 Task: Font style For heading Use Bodoni MT condensed with underline. font size for heading '18 Pt. 'Change the font style of data to Bodoni MT condensedand font size to  14 Pt. Change the alignment of both headline & data to  Align left. In the sheet  Alpha Sales review book
Action: Mouse moved to (13, 22)
Screenshot: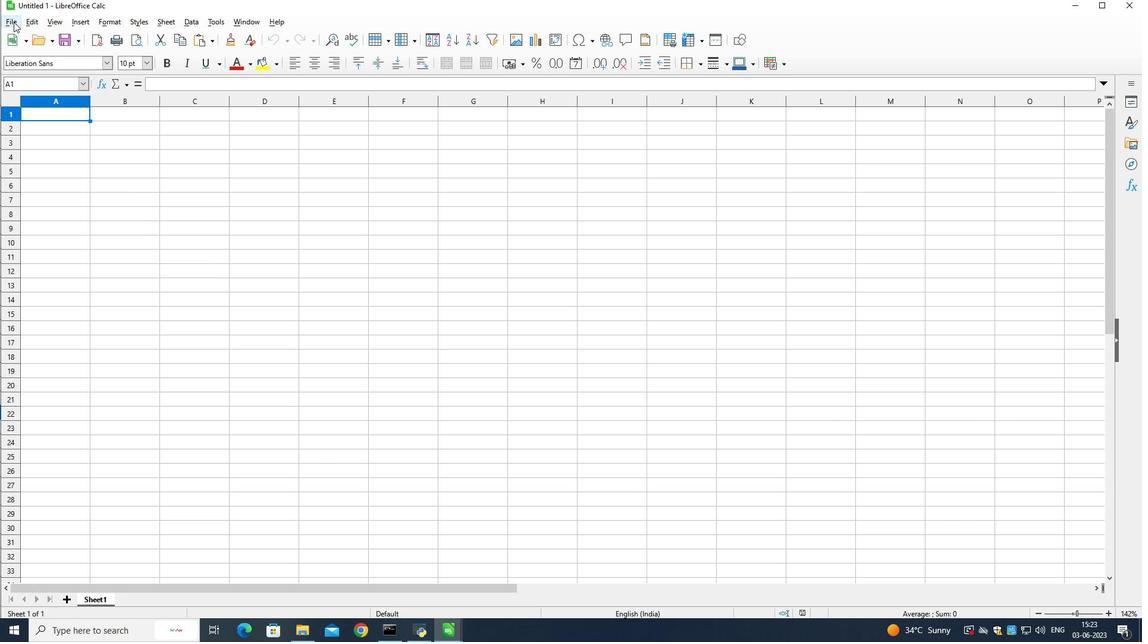 
Action: Mouse pressed left at (13, 22)
Screenshot: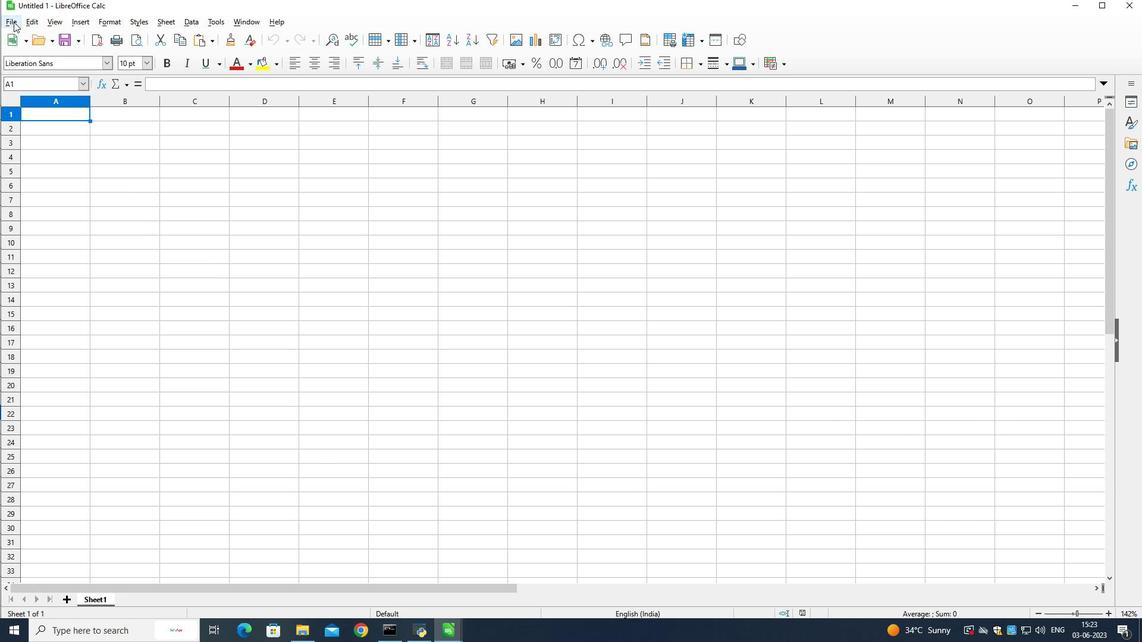 
Action: Mouse moved to (42, 51)
Screenshot: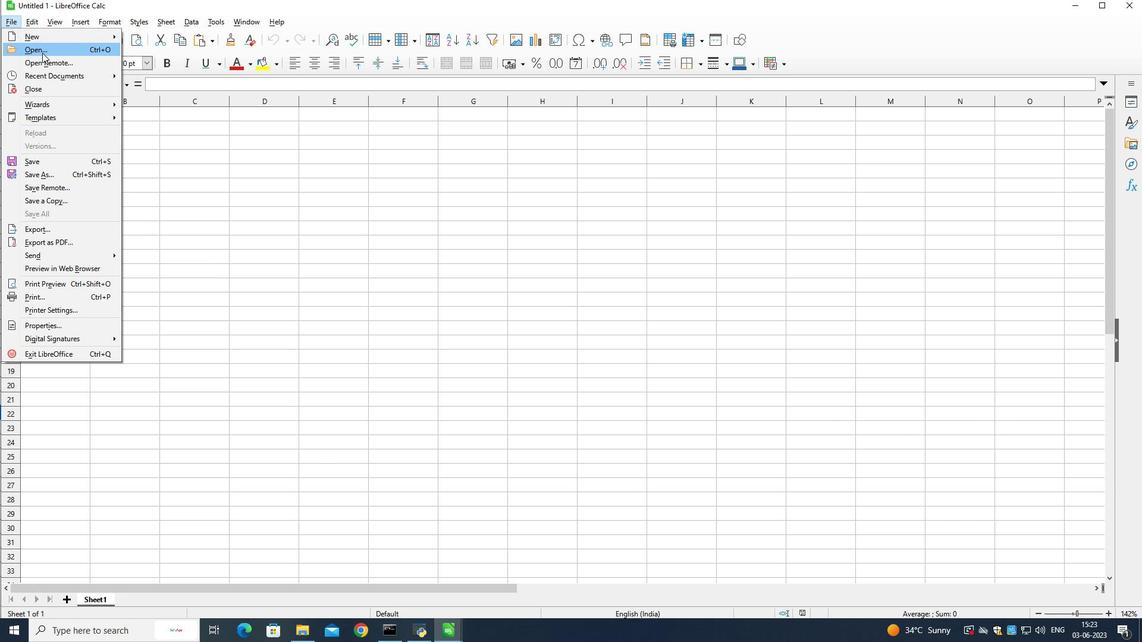 
Action: Mouse pressed left at (42, 51)
Screenshot: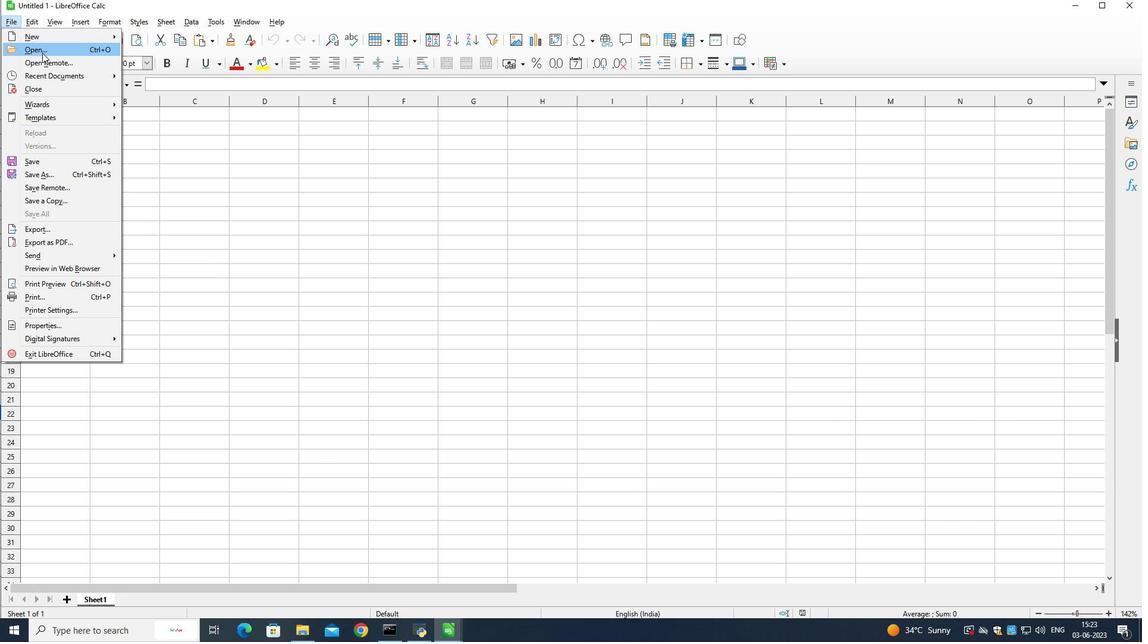 
Action: Mouse moved to (136, 210)
Screenshot: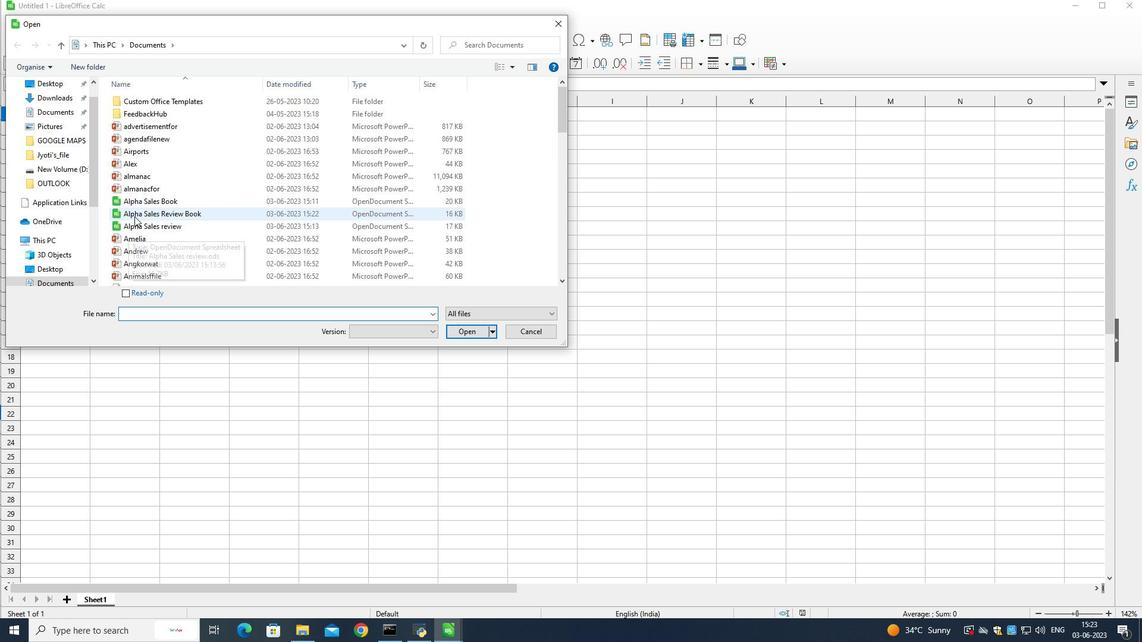 
Action: Mouse pressed left at (136, 210)
Screenshot: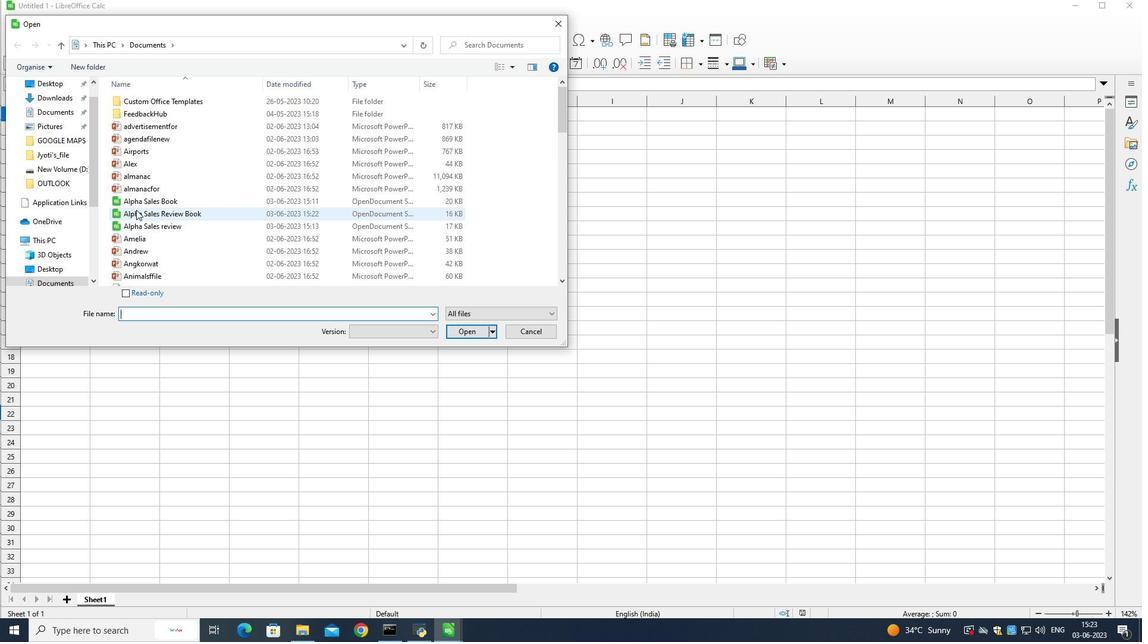 
Action: Mouse moved to (472, 330)
Screenshot: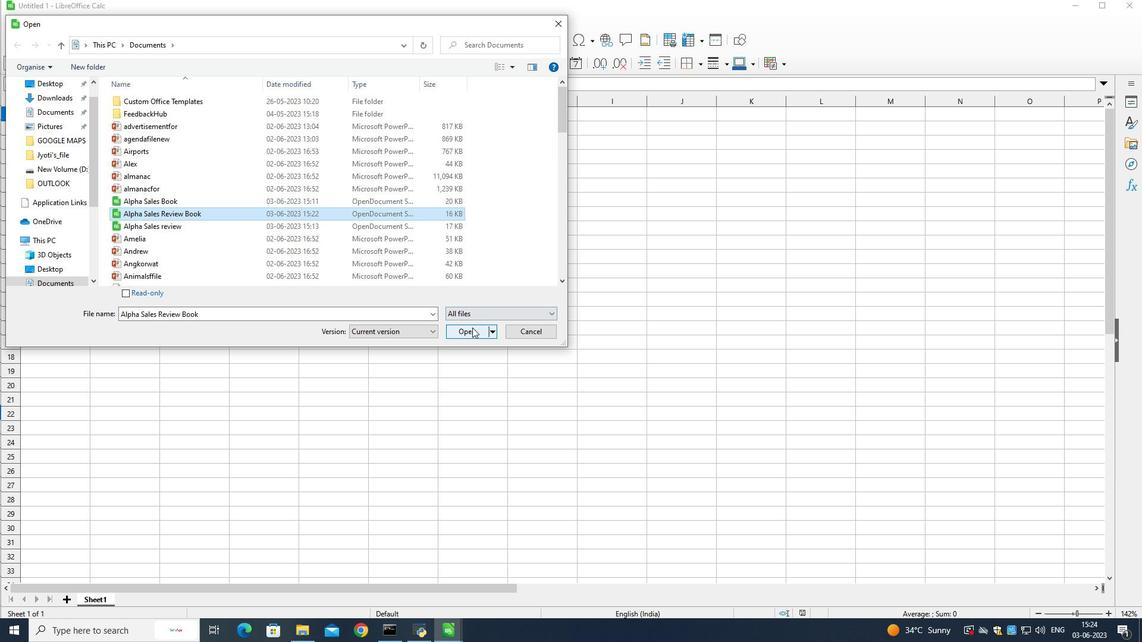 
Action: Mouse pressed left at (472, 330)
Screenshot: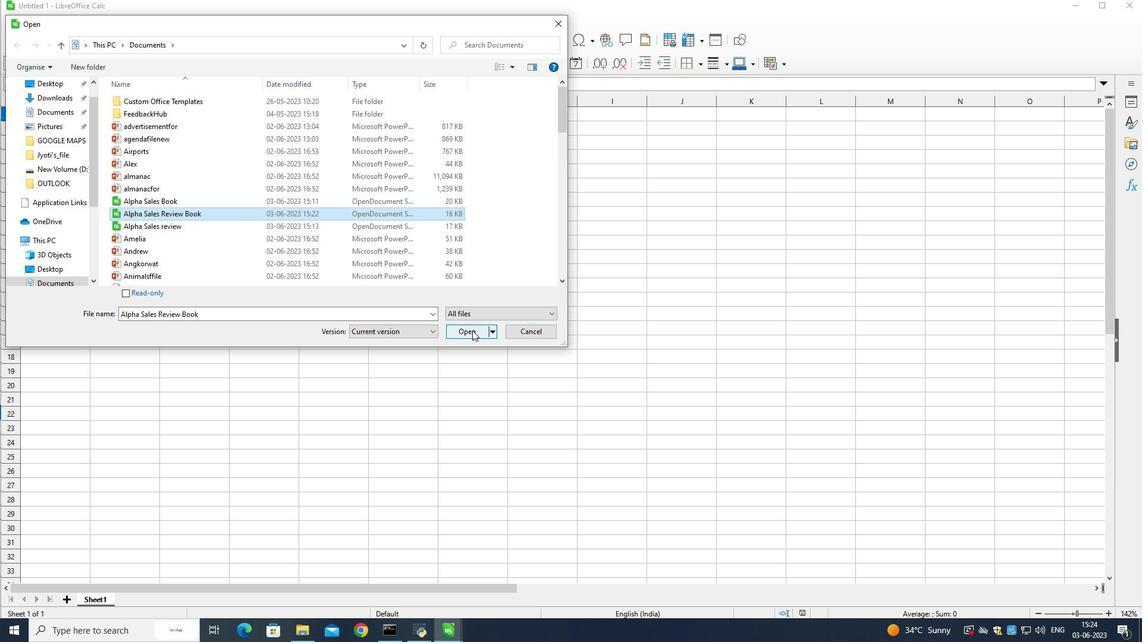 
Action: Mouse moved to (124, 112)
Screenshot: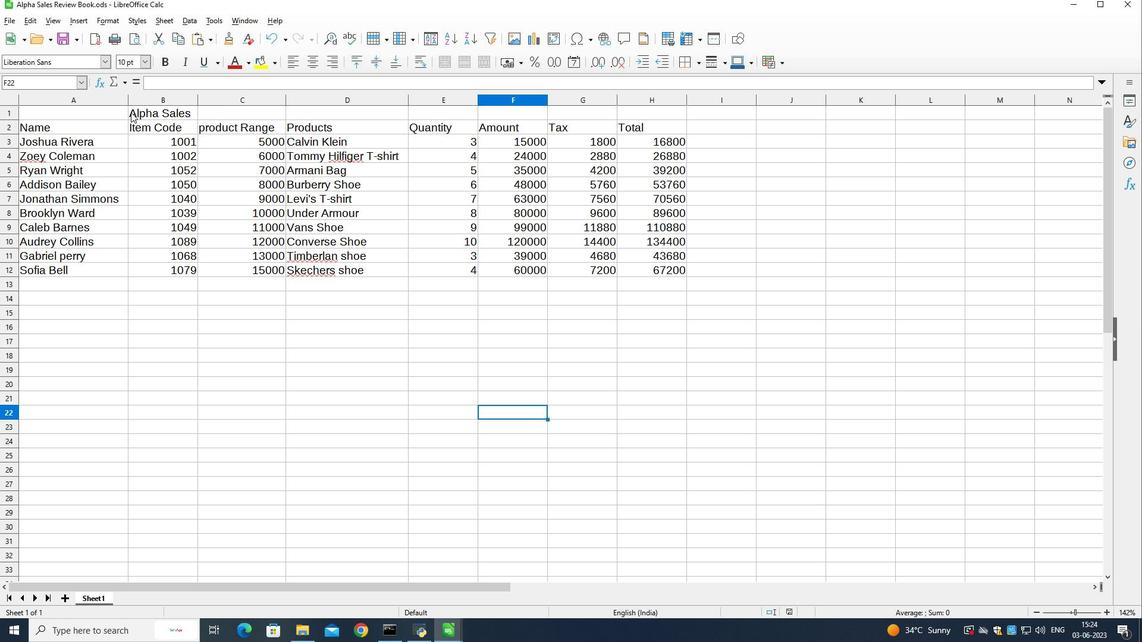 
Action: Mouse pressed left at (124, 112)
Screenshot: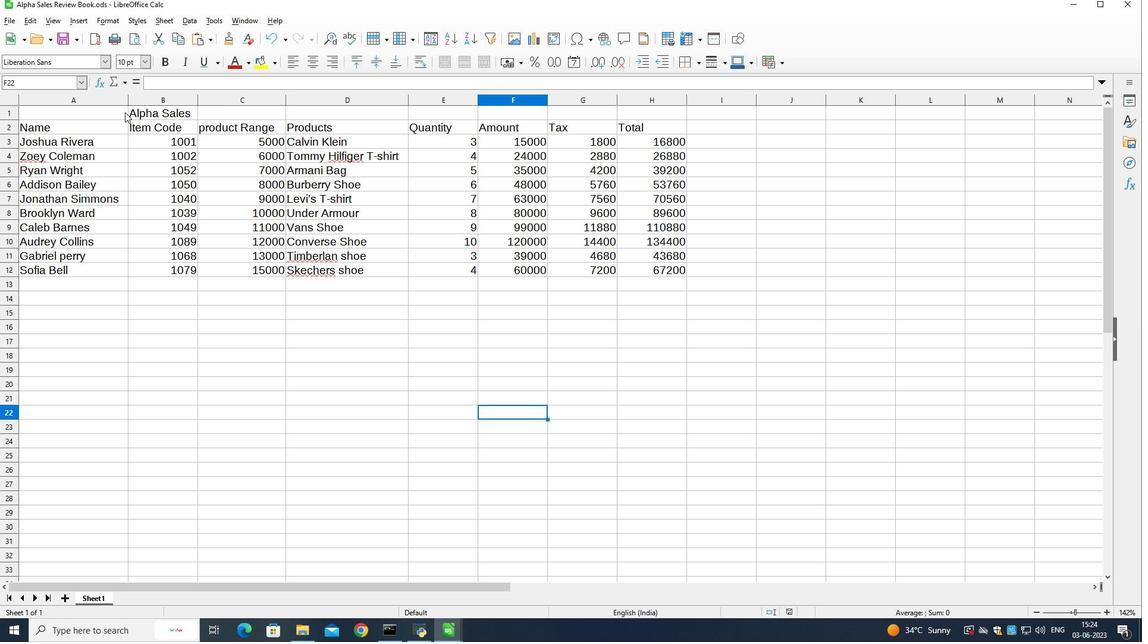 
Action: Mouse pressed left at (124, 112)
Screenshot: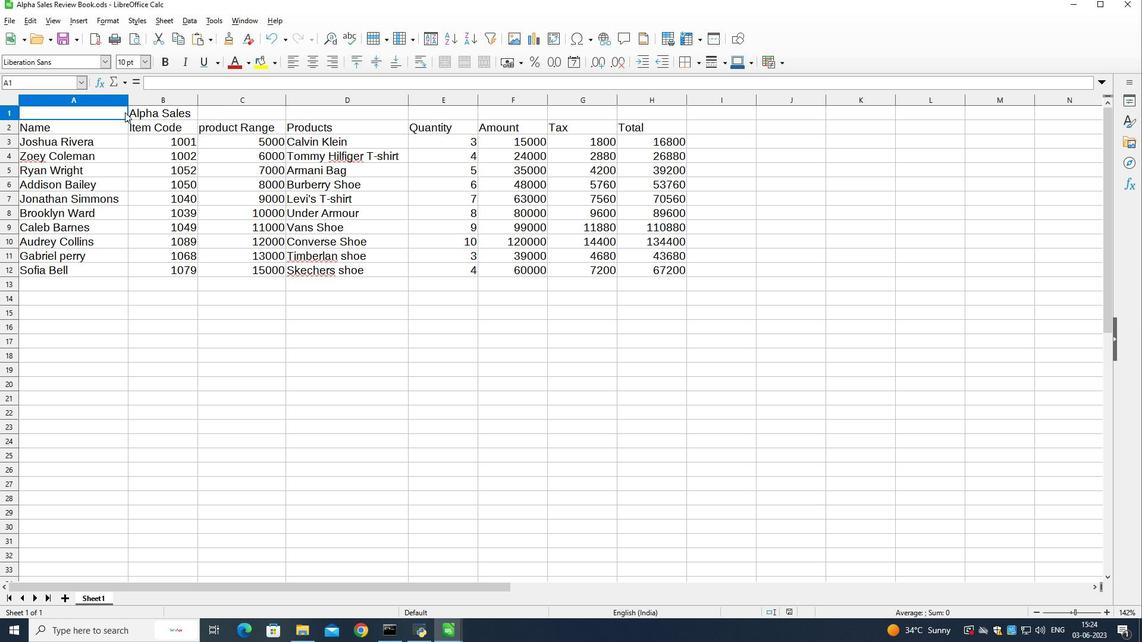 
Action: Mouse moved to (172, 113)
Screenshot: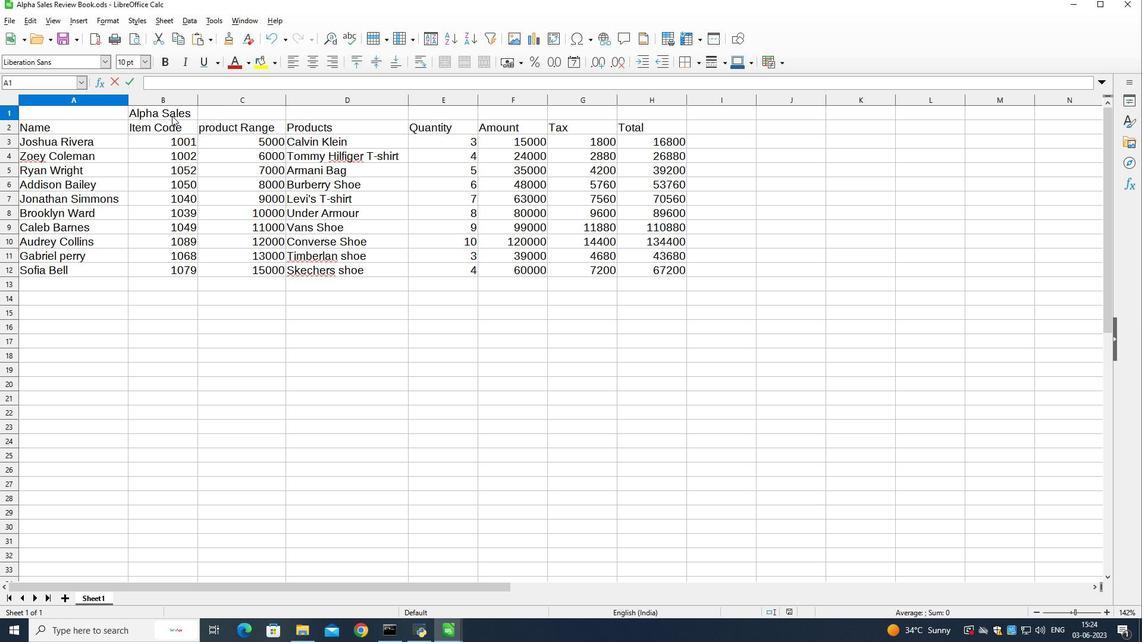 
Action: Mouse pressed left at (172, 113)
Screenshot: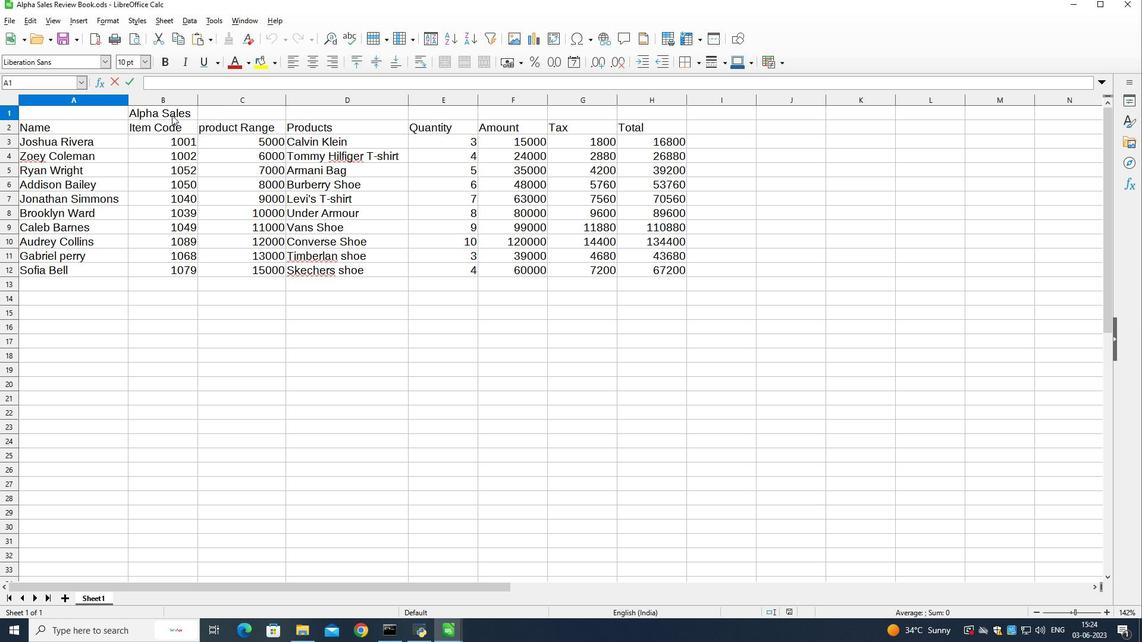 
Action: Mouse moved to (145, 112)
Screenshot: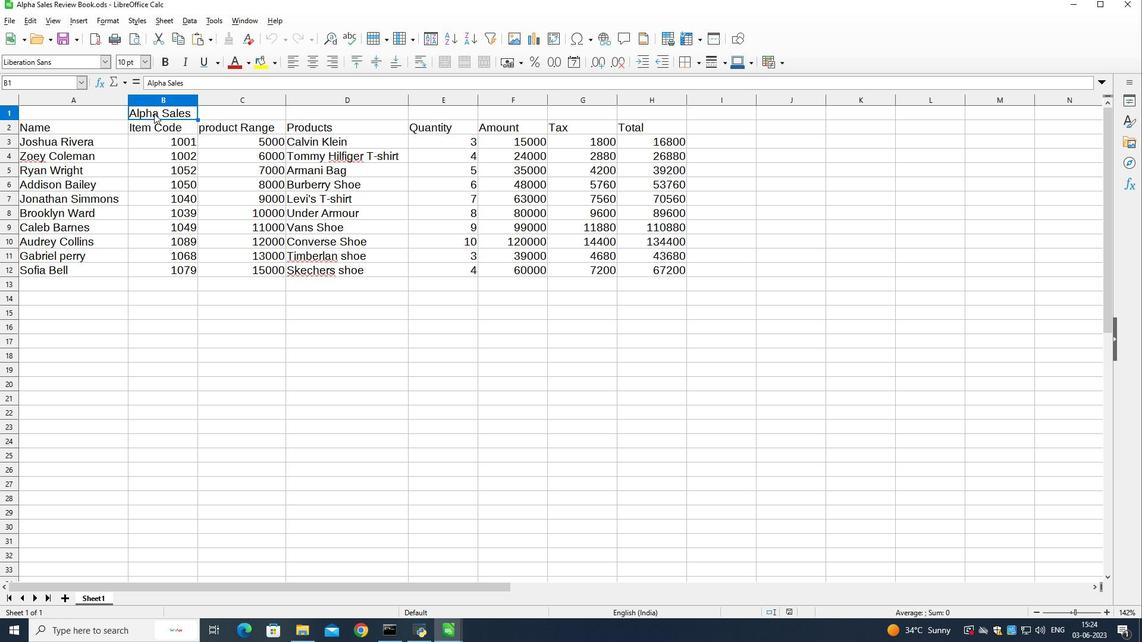
Action: Mouse pressed left at (145, 112)
Screenshot: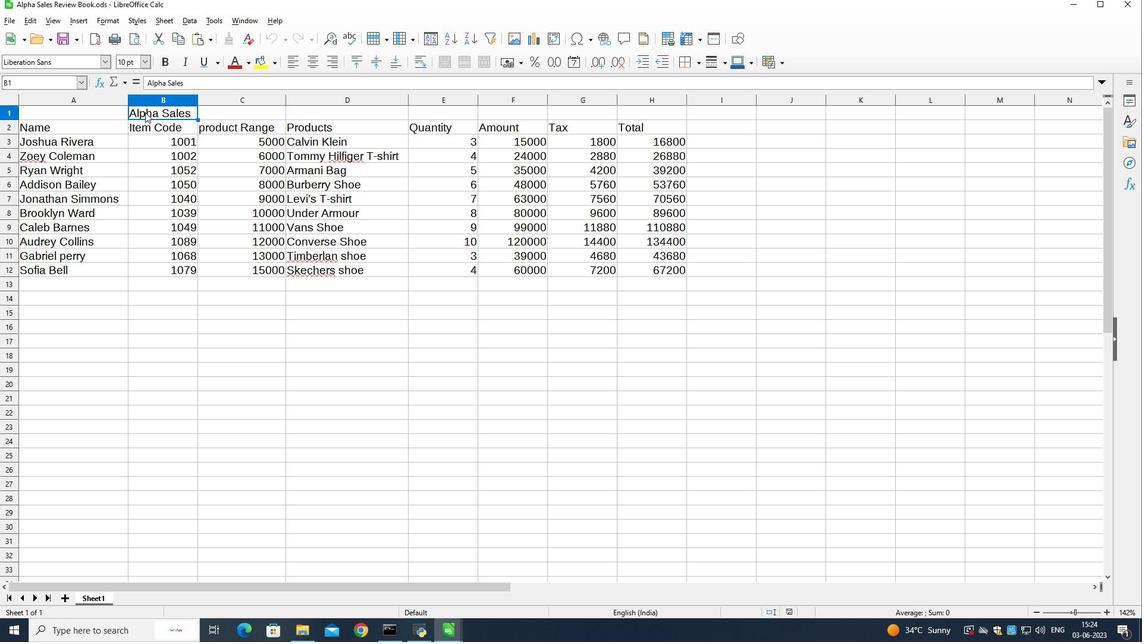 
Action: Mouse pressed left at (145, 112)
Screenshot: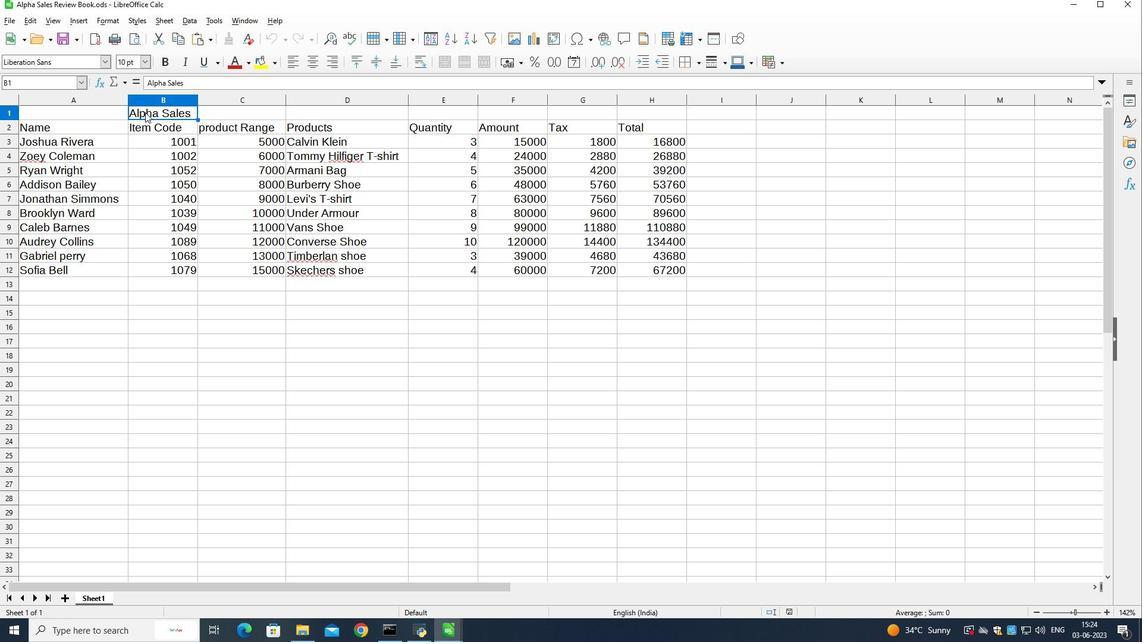 
Action: Mouse pressed left at (145, 112)
Screenshot: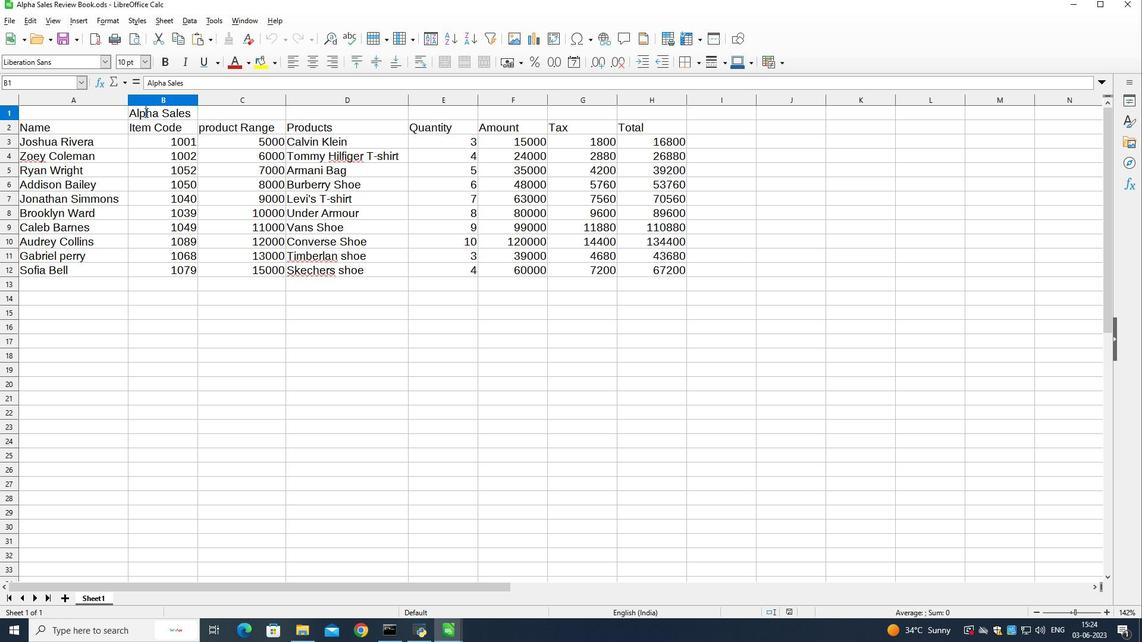 
Action: Mouse moved to (83, 57)
Screenshot: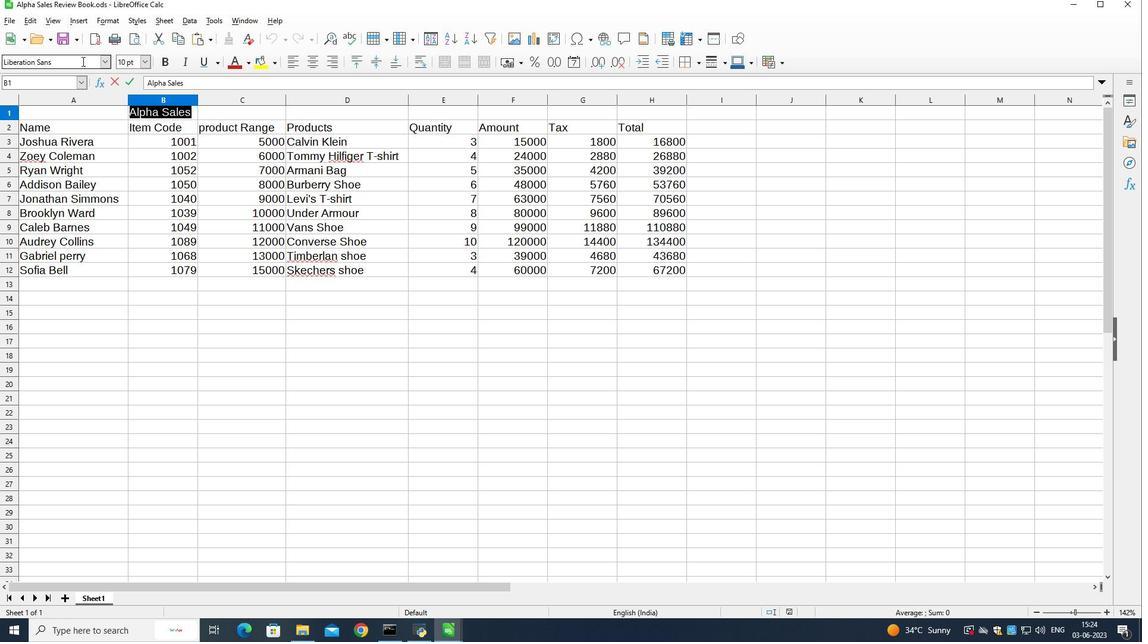 
Action: Mouse pressed left at (83, 57)
Screenshot: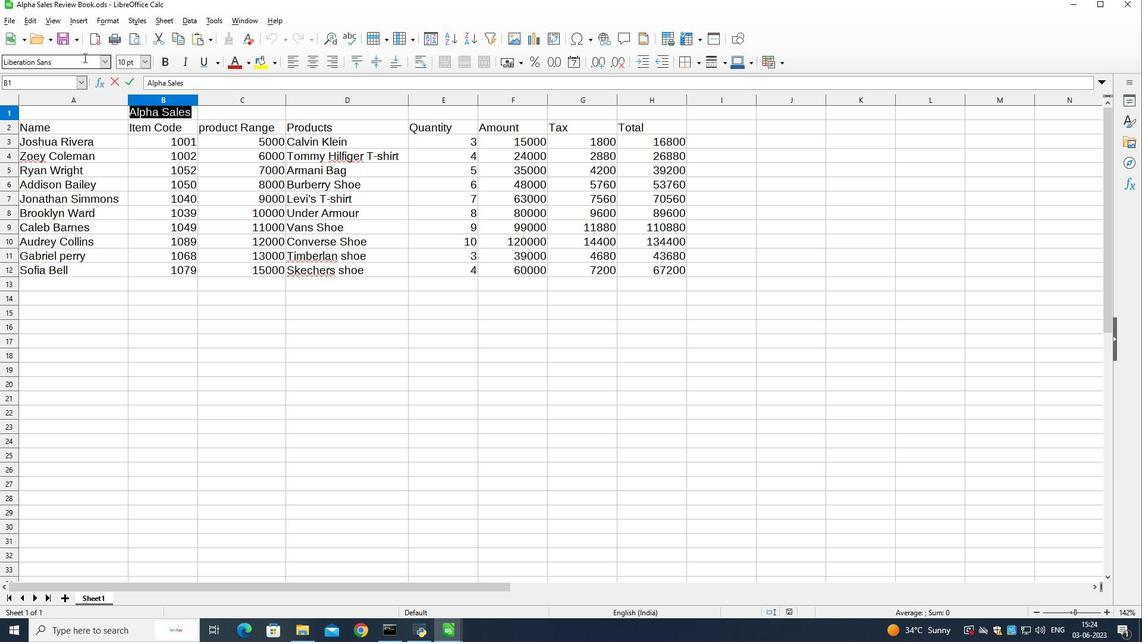 
Action: Mouse moved to (94, 62)
Screenshot: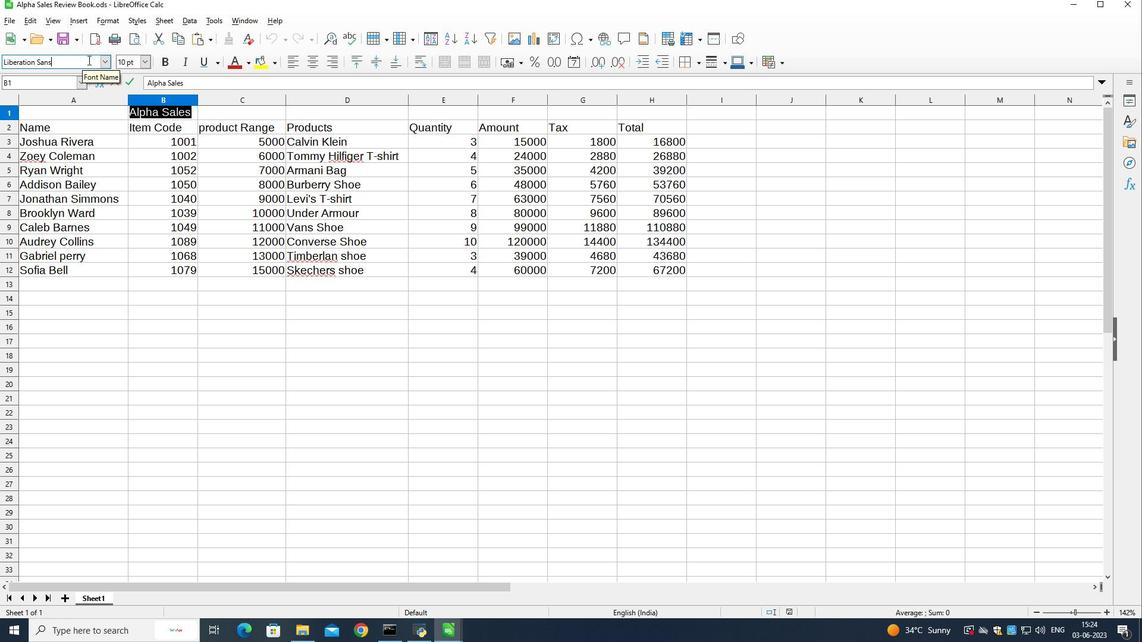 
Action: Mouse pressed left at (94, 62)
Screenshot: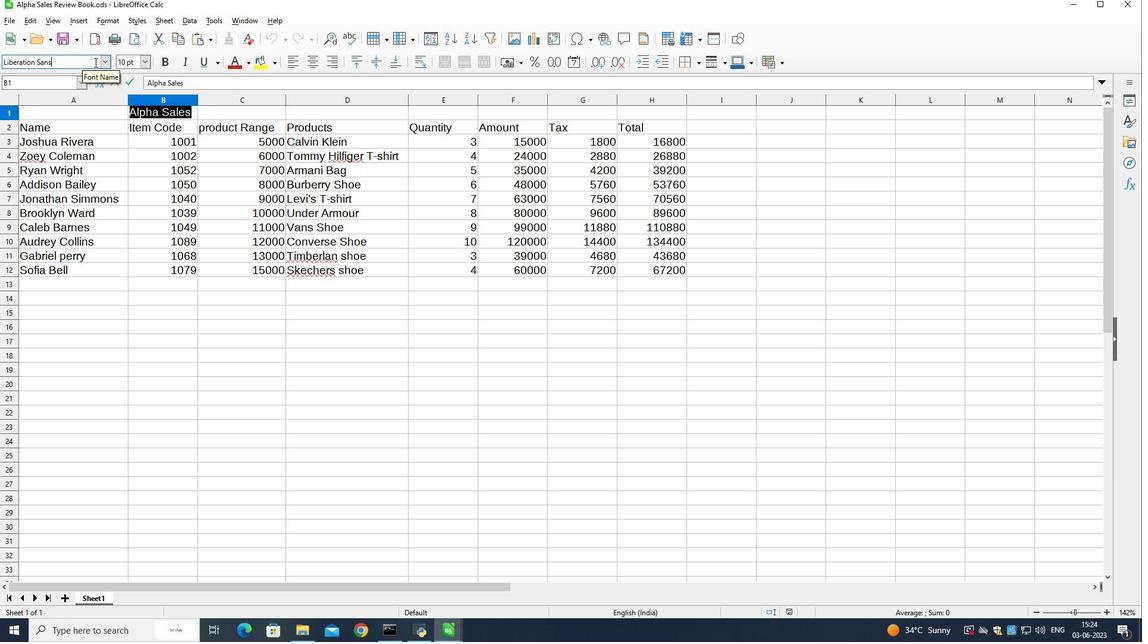 
Action: Mouse pressed left at (94, 62)
Screenshot: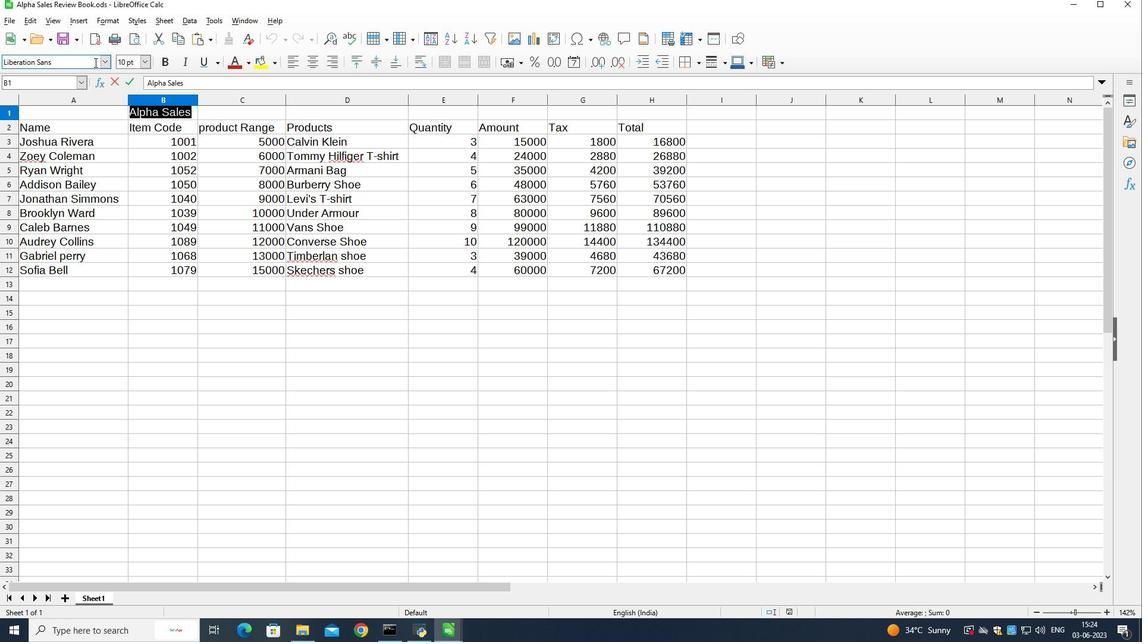 
Action: Mouse pressed left at (94, 62)
Screenshot: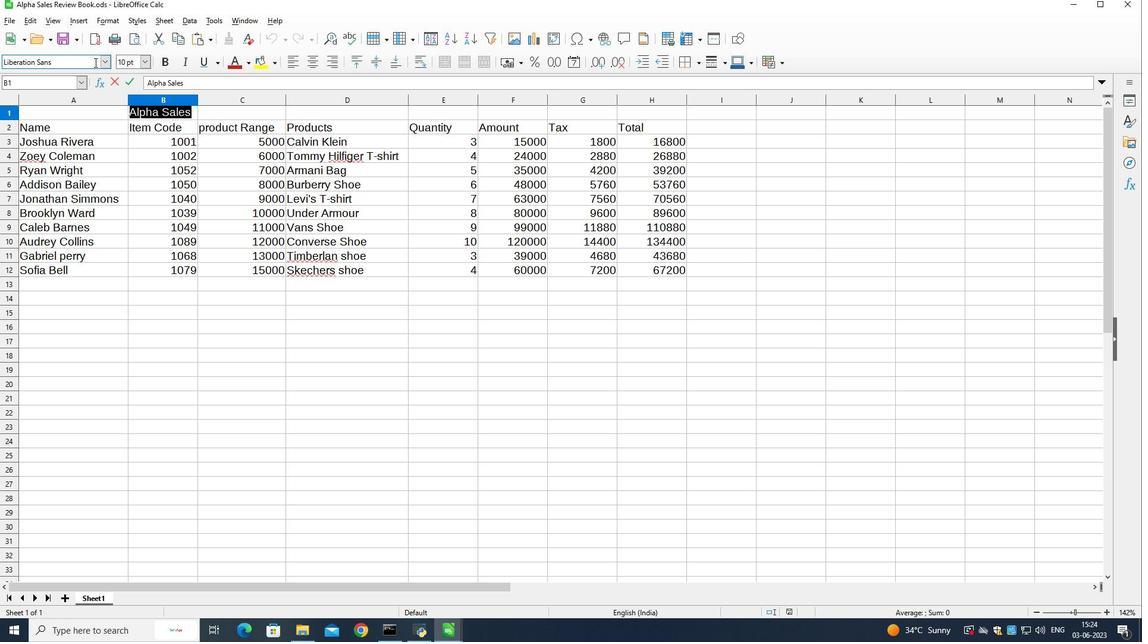 
Action: Key pressed bodoni<Key.enter>
Screenshot: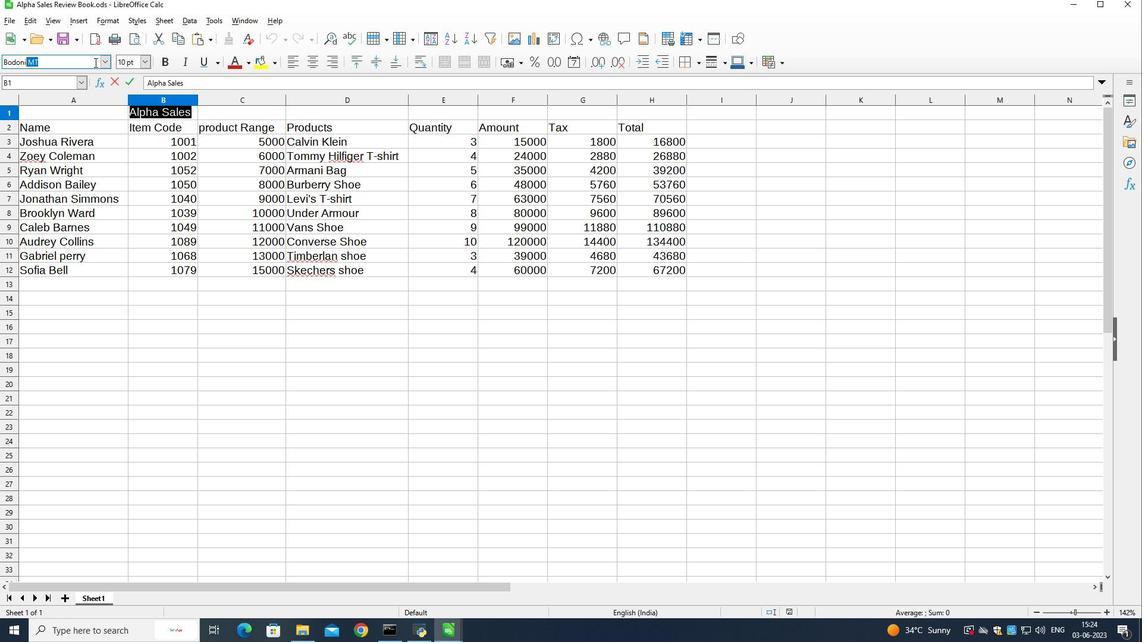 
Action: Mouse moved to (202, 64)
Screenshot: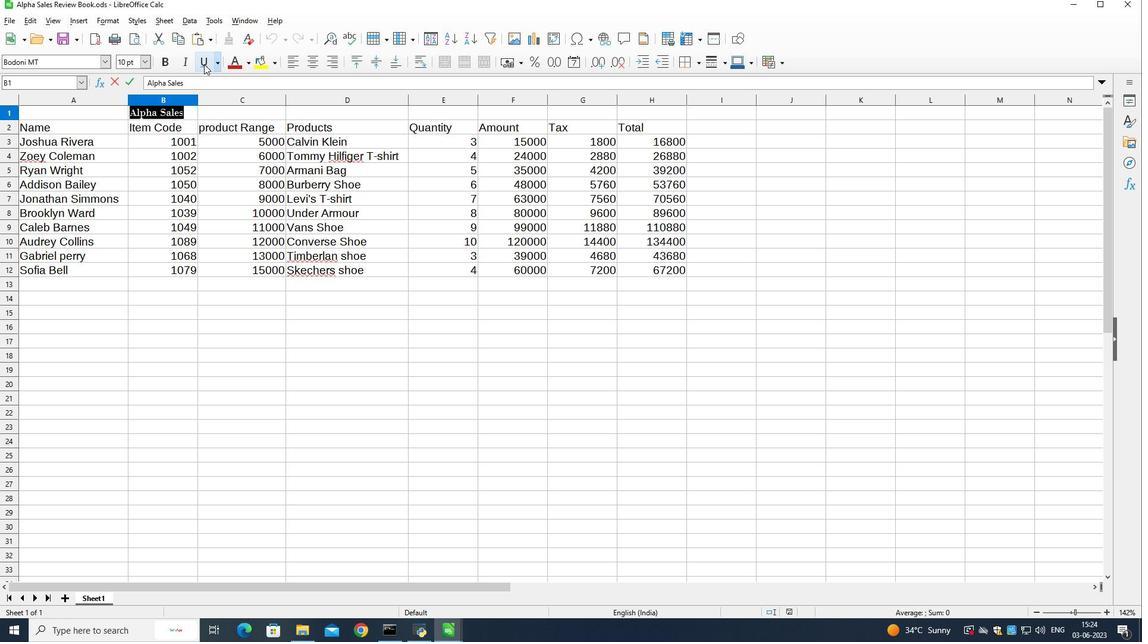 
Action: Mouse pressed left at (202, 64)
Screenshot: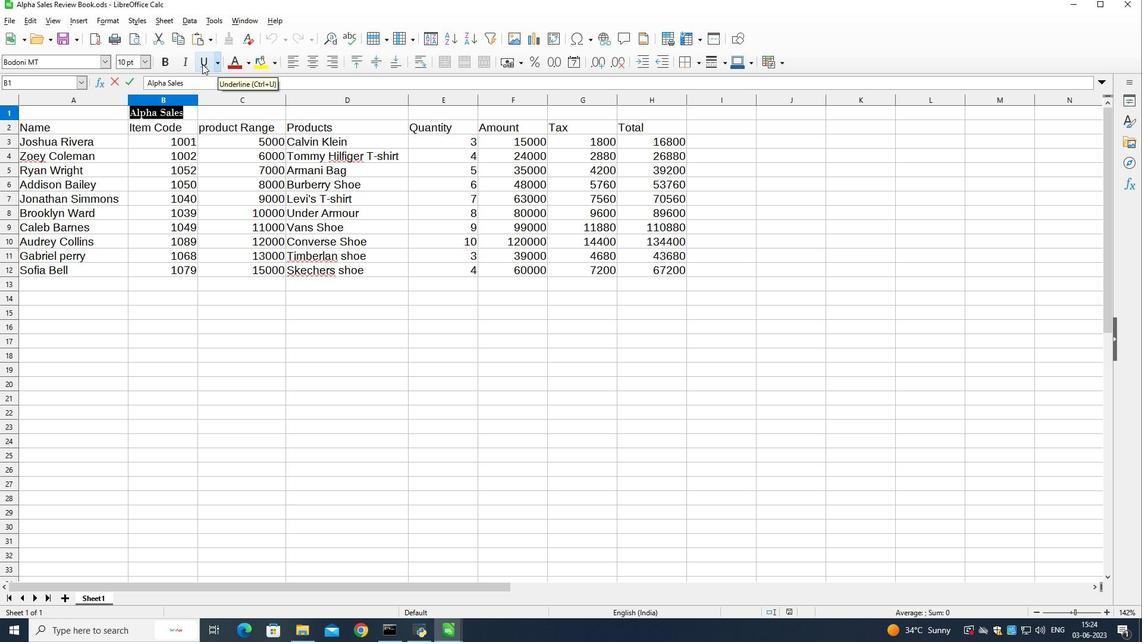 
Action: Mouse moved to (199, 255)
Screenshot: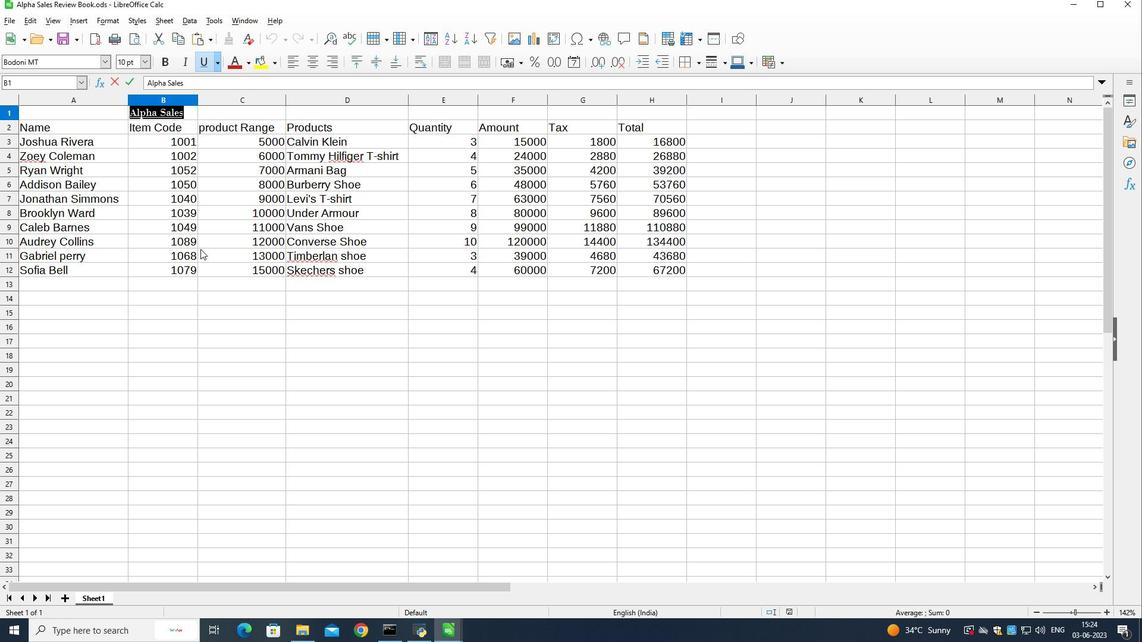 
Action: Mouse pressed left at (199, 255)
Screenshot: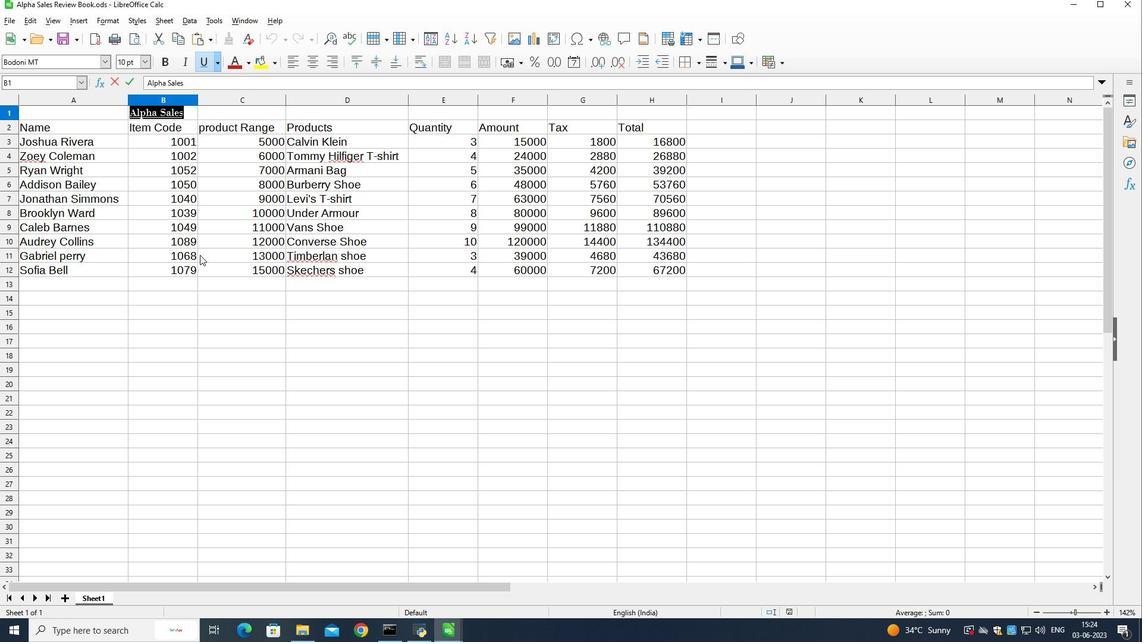 
Action: Mouse moved to (178, 113)
Screenshot: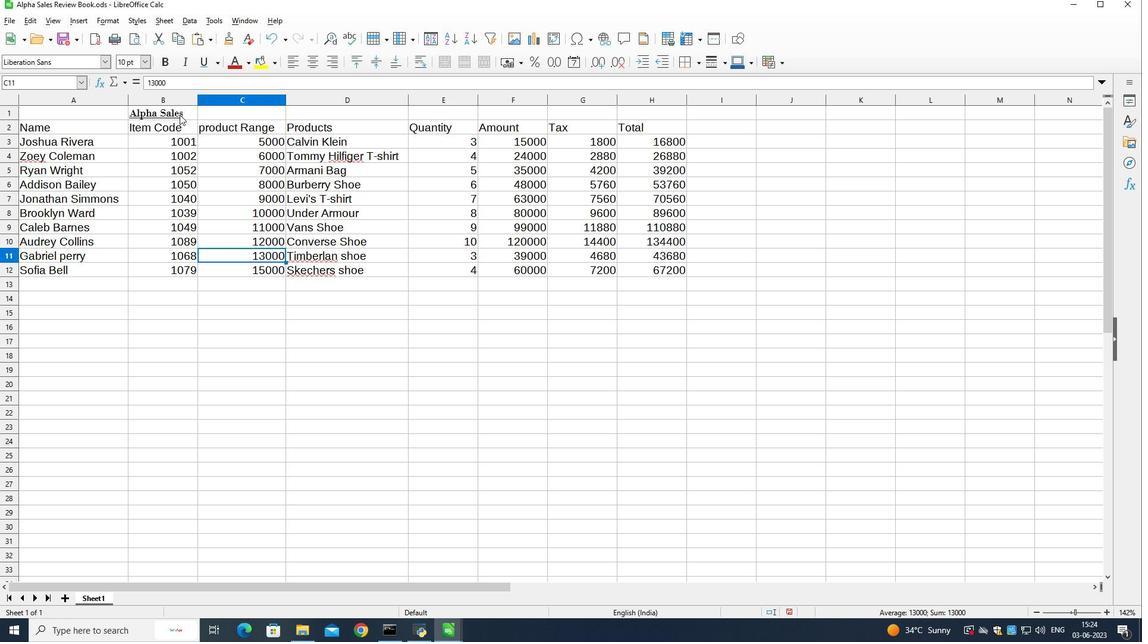 
Action: Mouse pressed left at (178, 113)
Screenshot: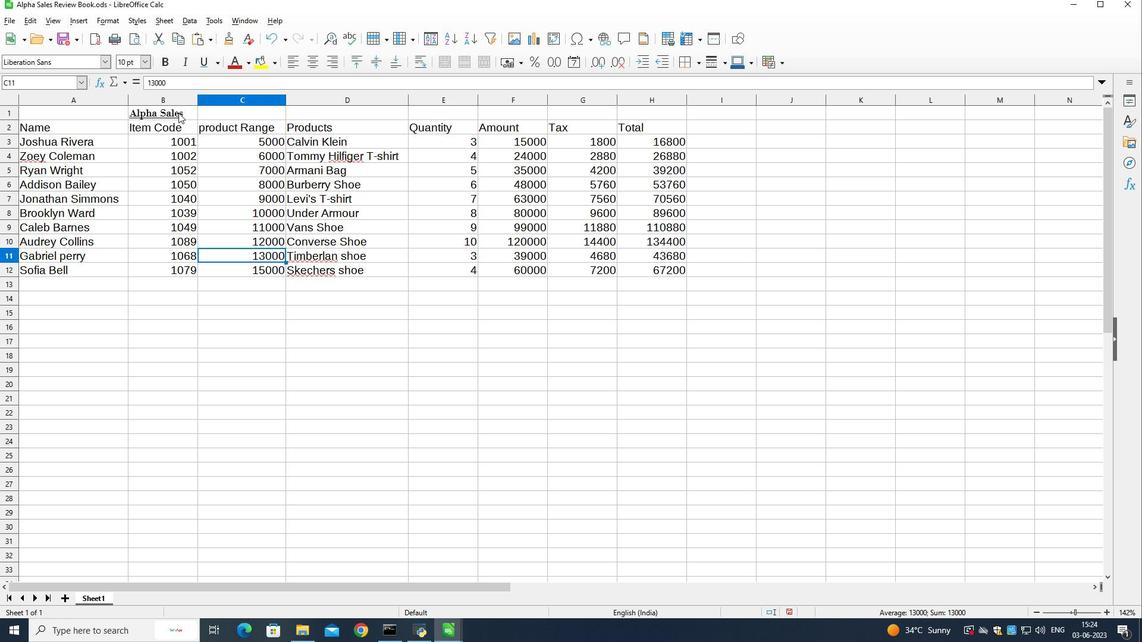 
Action: Mouse moved to (177, 113)
Screenshot: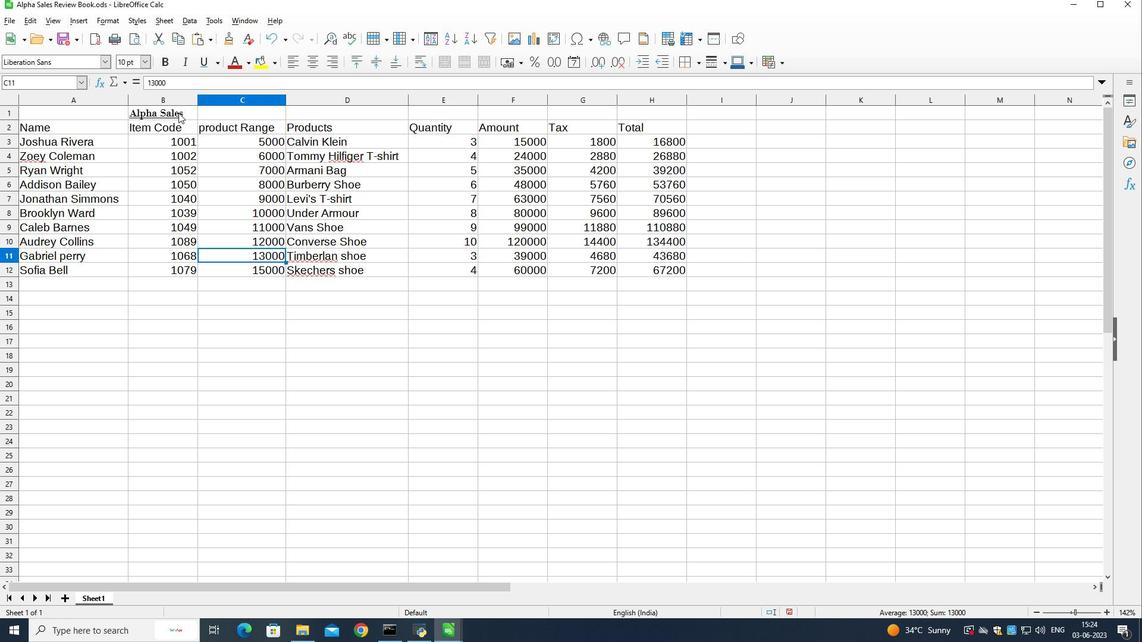 
Action: Mouse pressed left at (177, 113)
Screenshot: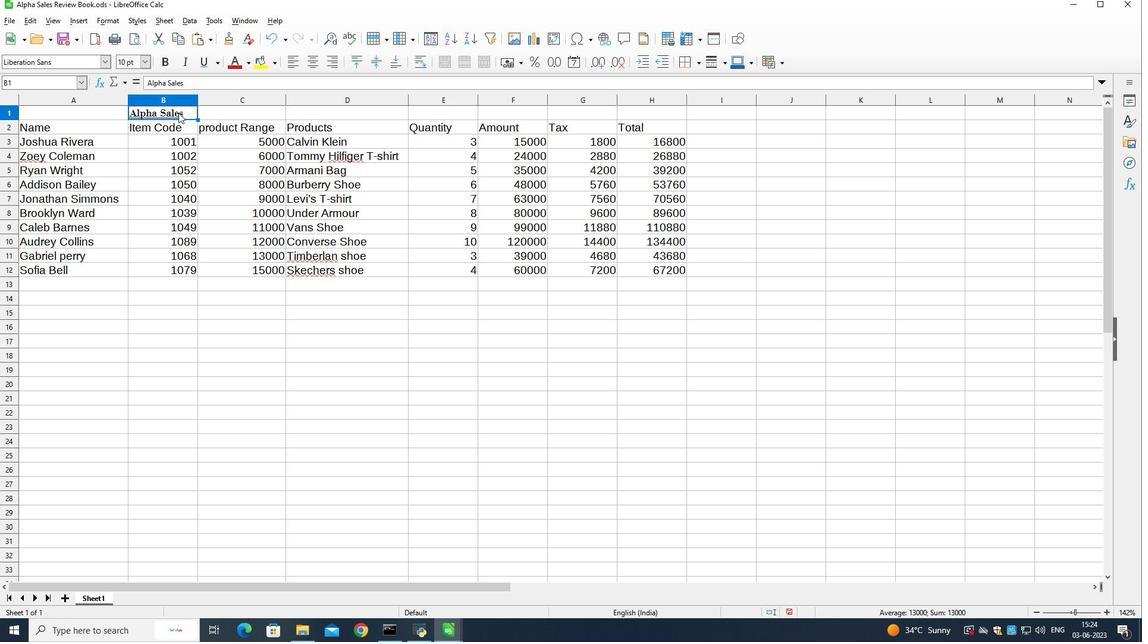 
Action: Mouse pressed left at (177, 113)
Screenshot: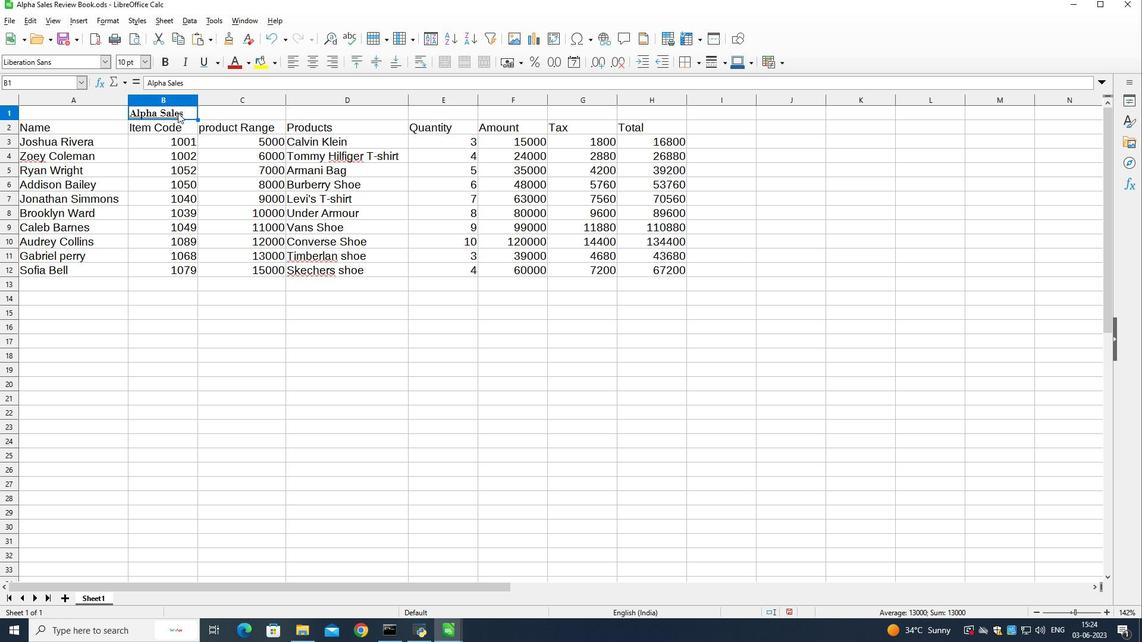 
Action: Mouse moved to (146, 66)
Screenshot: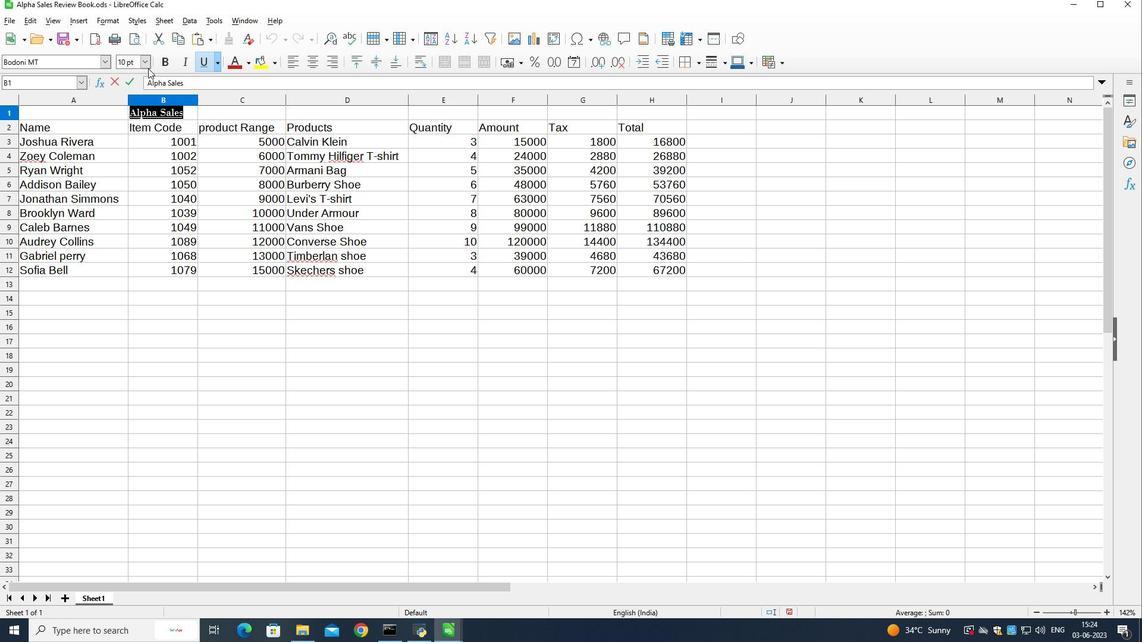
Action: Mouse pressed left at (146, 66)
Screenshot: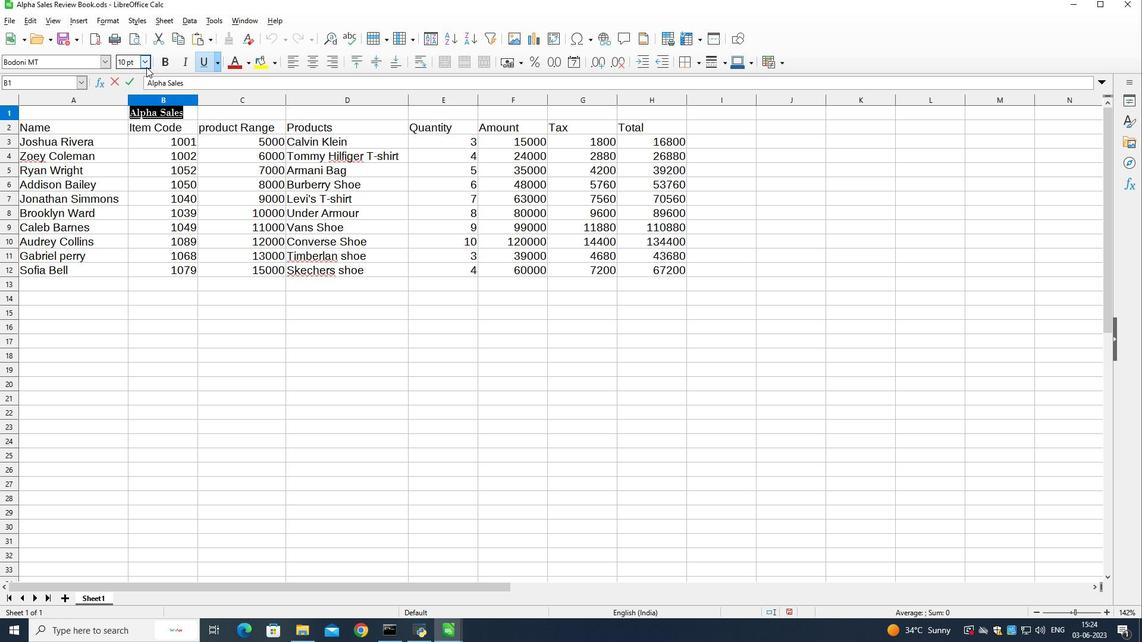 
Action: Mouse moved to (124, 192)
Screenshot: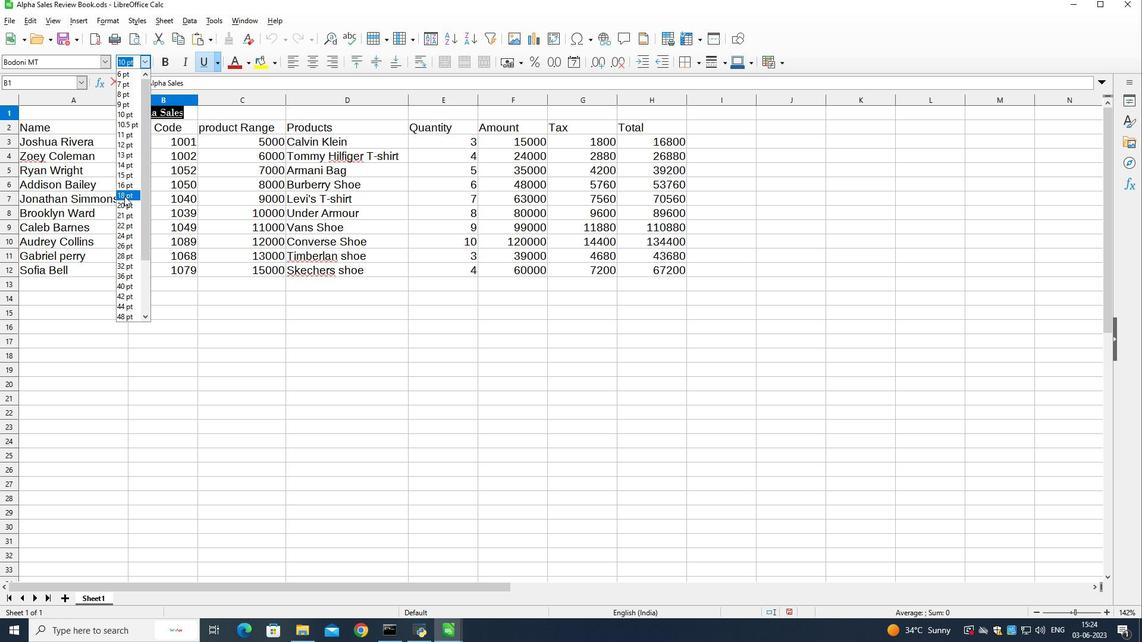 
Action: Mouse pressed left at (124, 192)
Screenshot: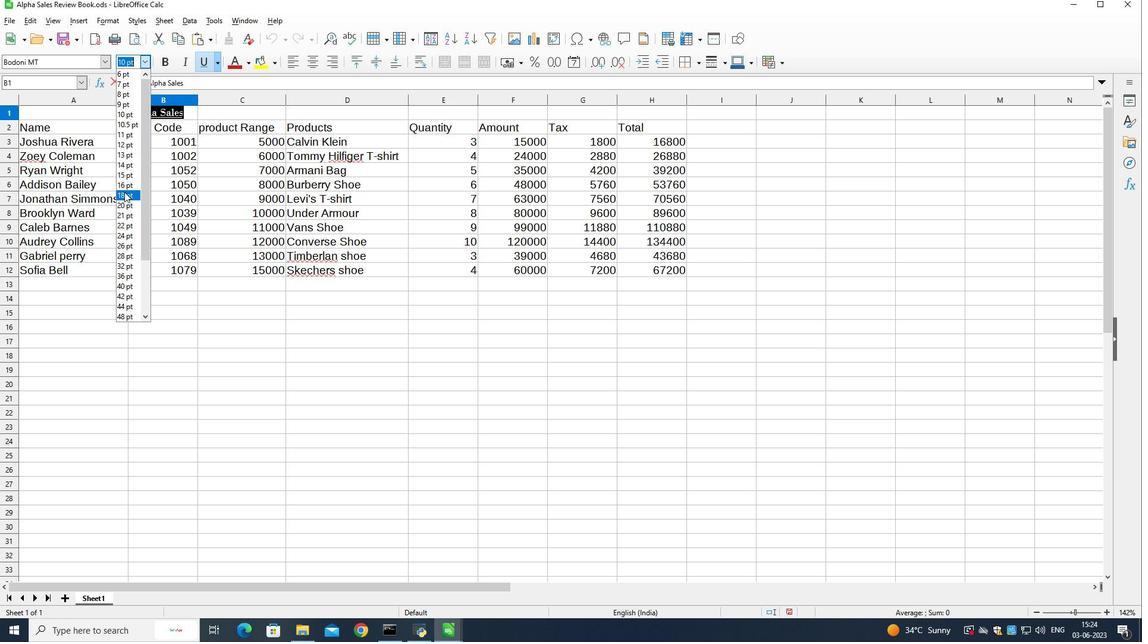 
Action: Mouse moved to (228, 324)
Screenshot: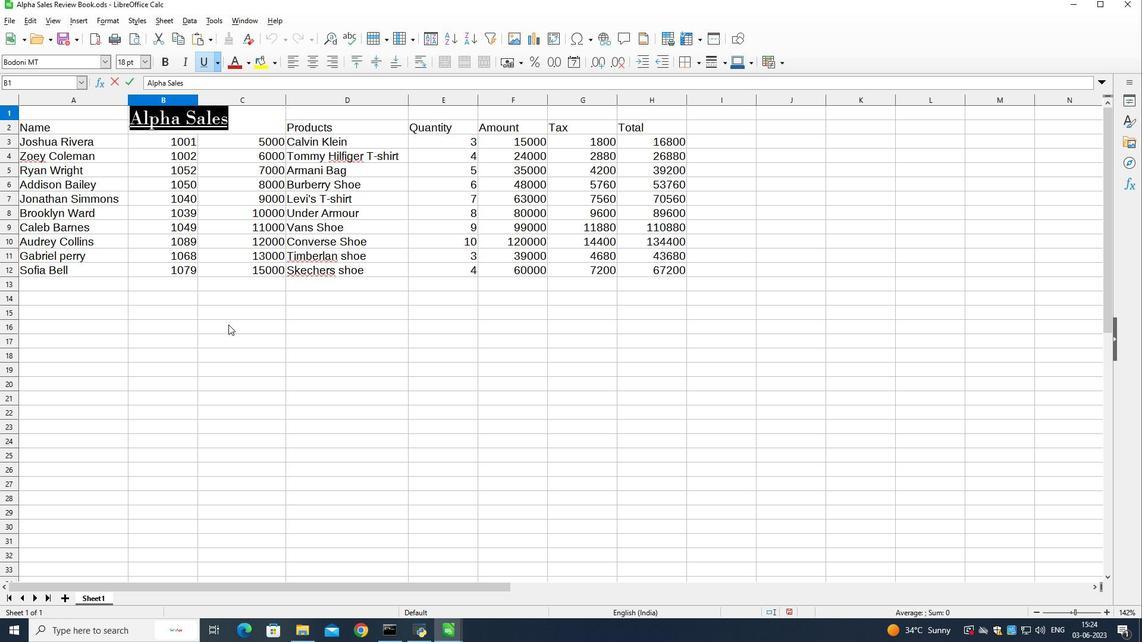 
Action: Mouse pressed left at (228, 324)
Screenshot: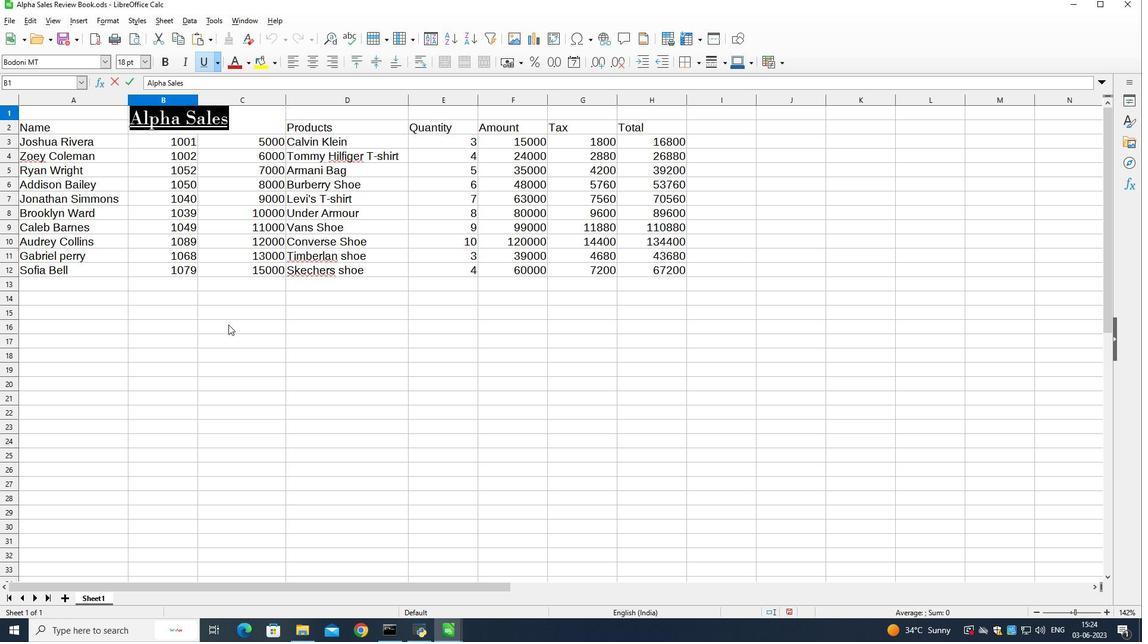 
Action: Mouse moved to (41, 136)
Screenshot: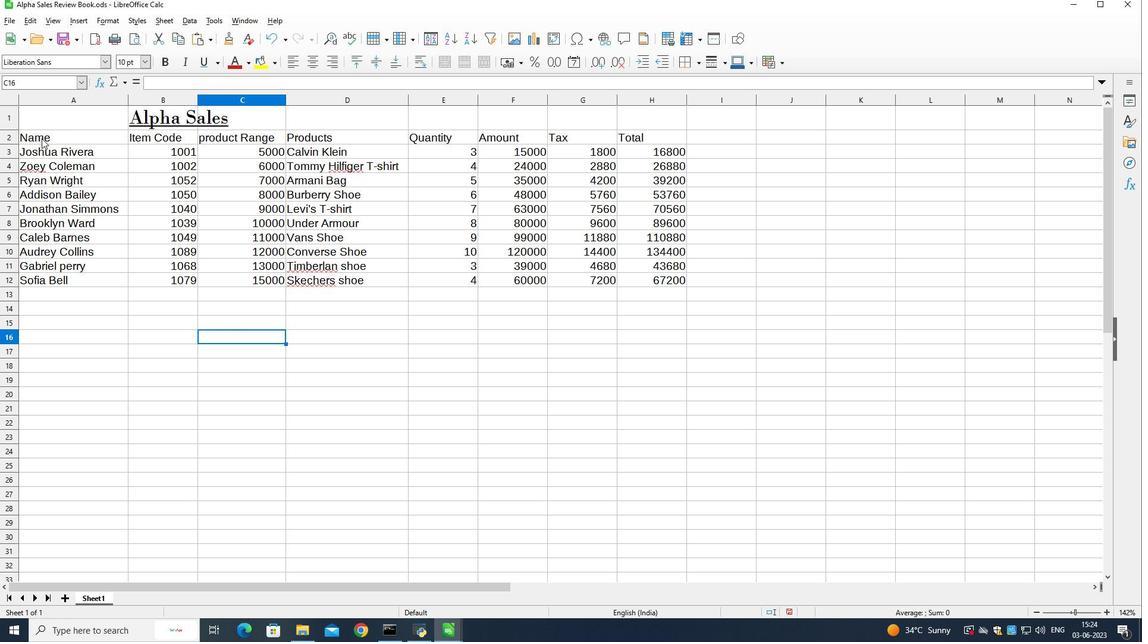 
Action: Mouse pressed left at (41, 136)
Screenshot: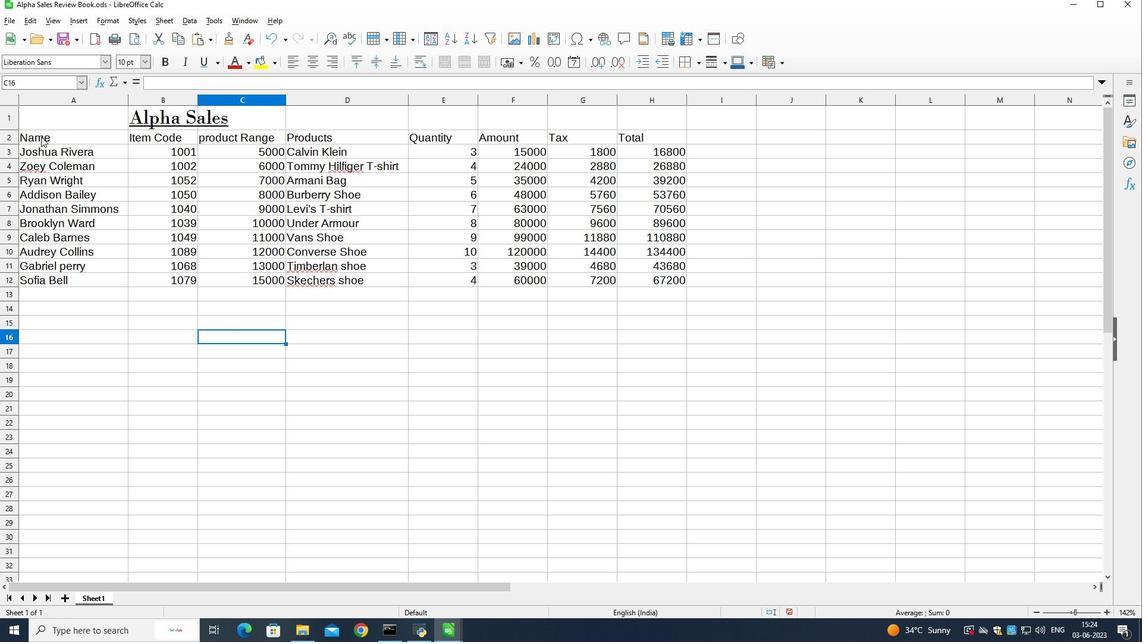 
Action: Mouse moved to (70, 133)
Screenshot: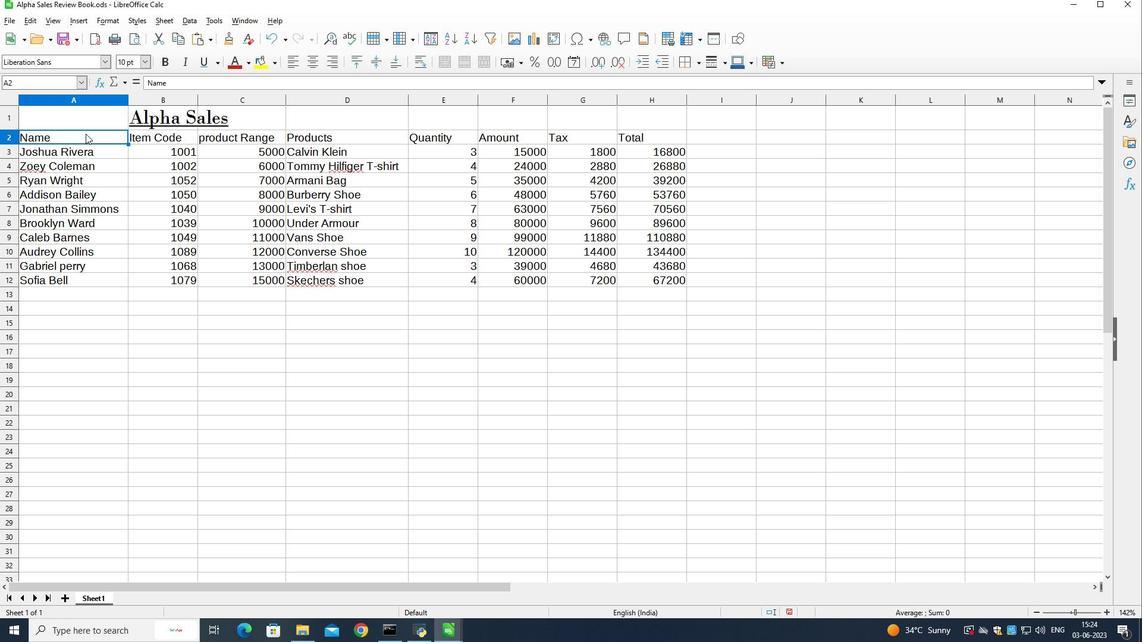
Action: Mouse pressed left at (70, 133)
Screenshot: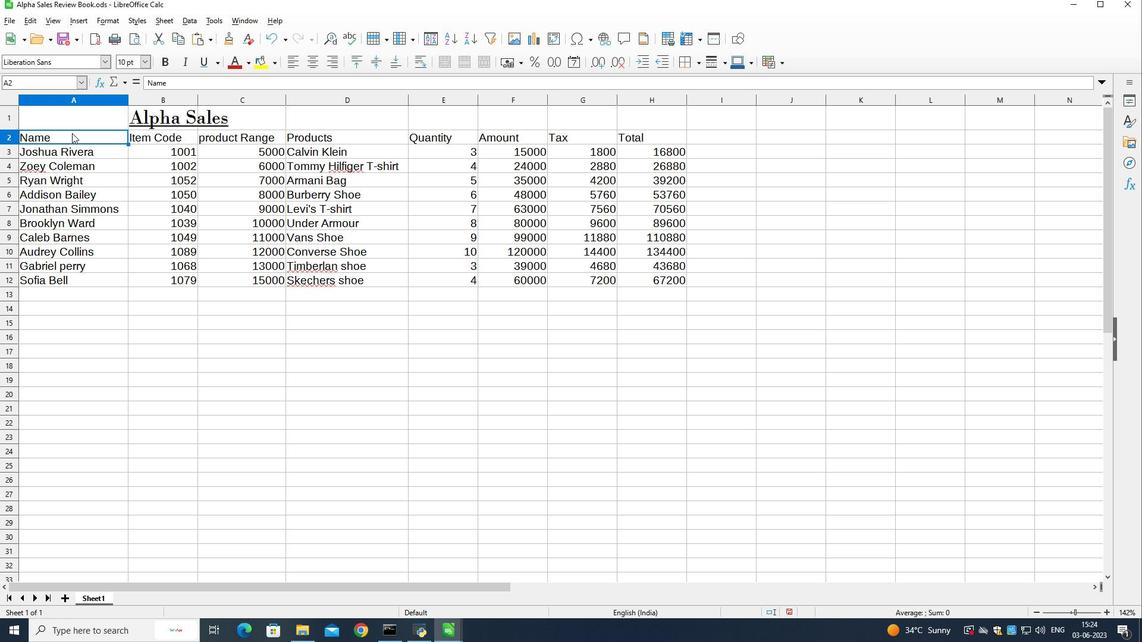
Action: Mouse moved to (61, 60)
Screenshot: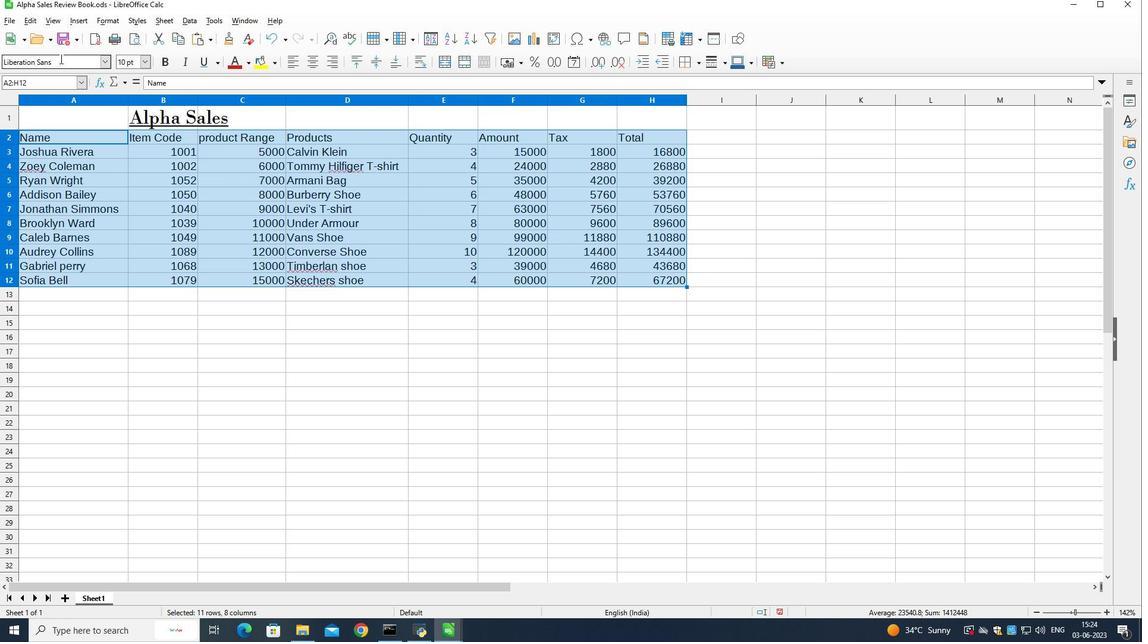 
Action: Mouse pressed left at (61, 60)
Screenshot: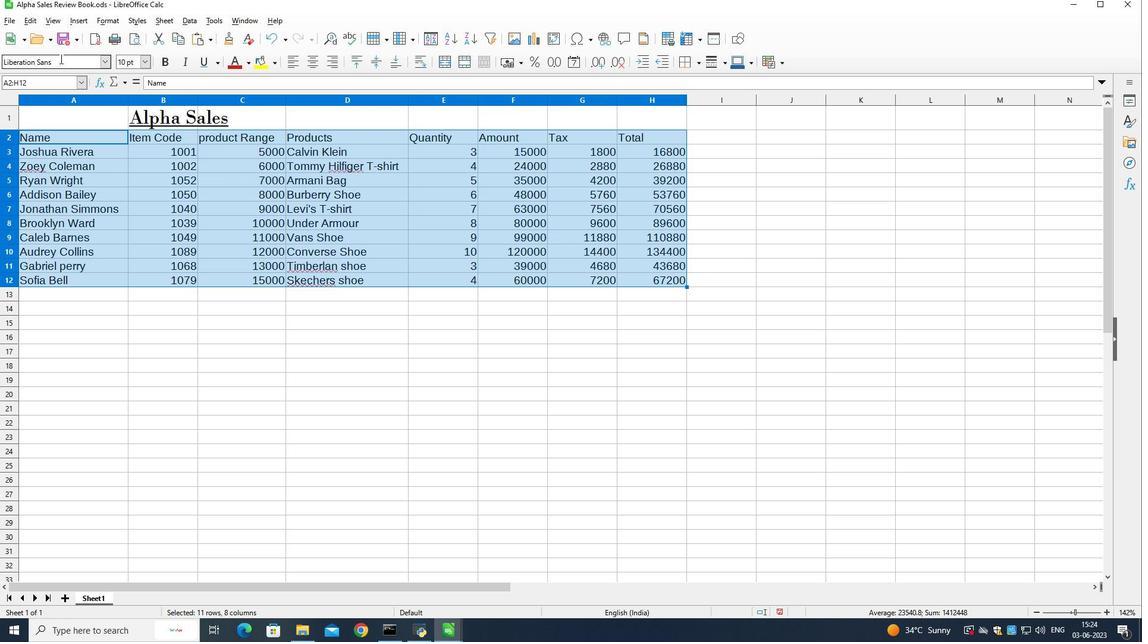 
Action: Mouse moved to (63, 60)
Screenshot: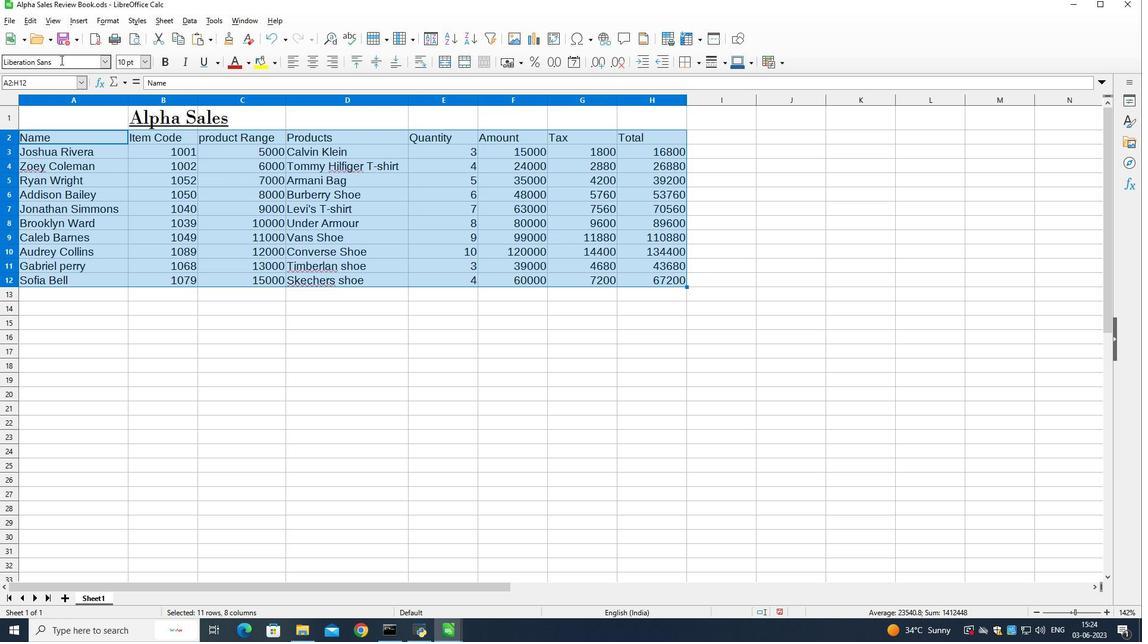 
Action: Mouse pressed left at (63, 60)
Screenshot: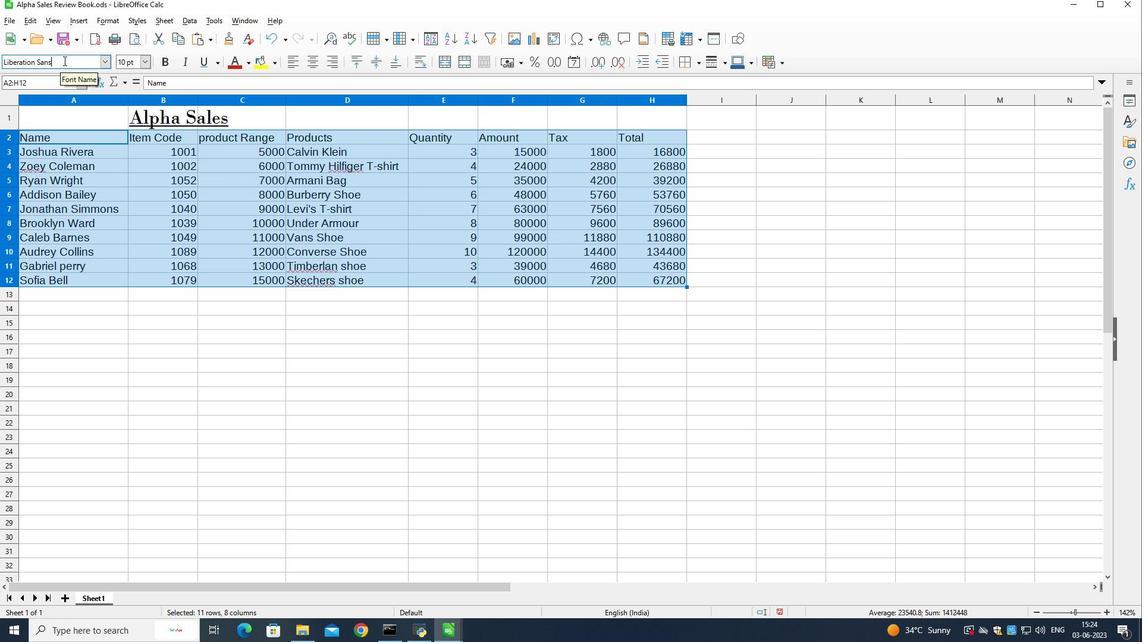 
Action: Mouse pressed left at (63, 60)
Screenshot: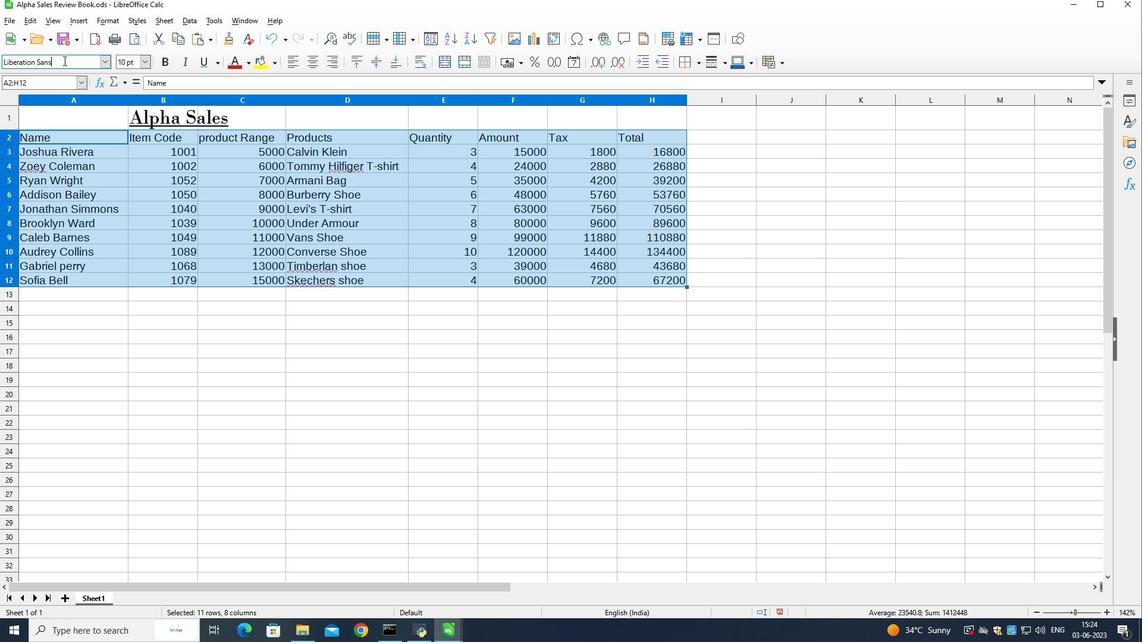 
Action: Mouse moved to (69, 64)
Screenshot: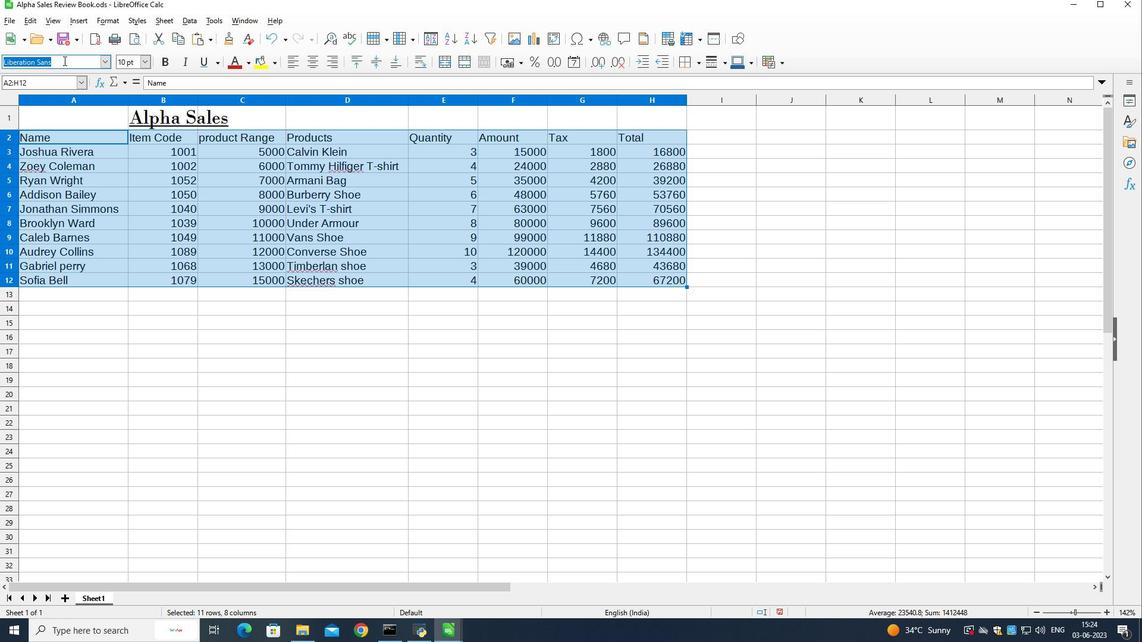 
Action: Key pressed bodoni<Key.space><Key.enter>
Screenshot: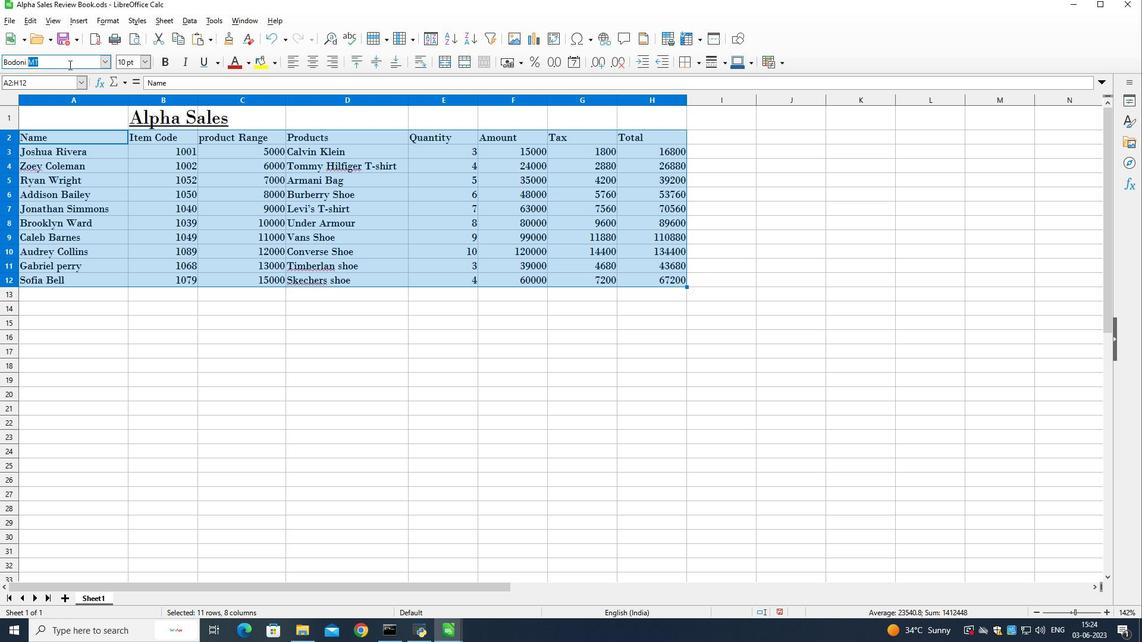 
Action: Mouse moved to (144, 61)
Screenshot: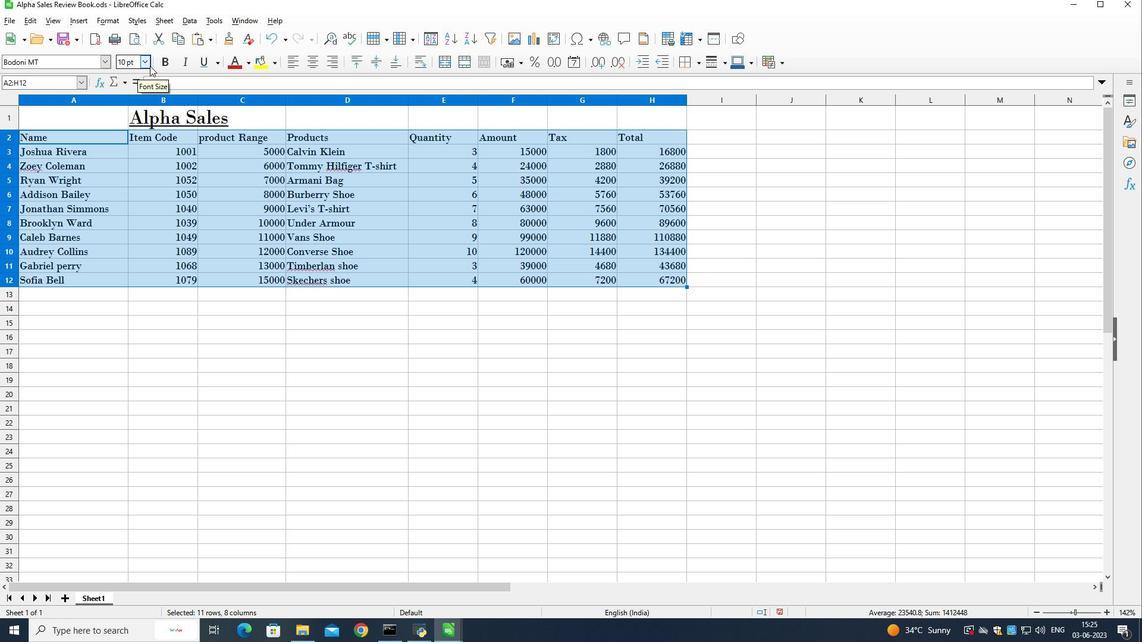 
Action: Mouse pressed left at (144, 61)
Screenshot: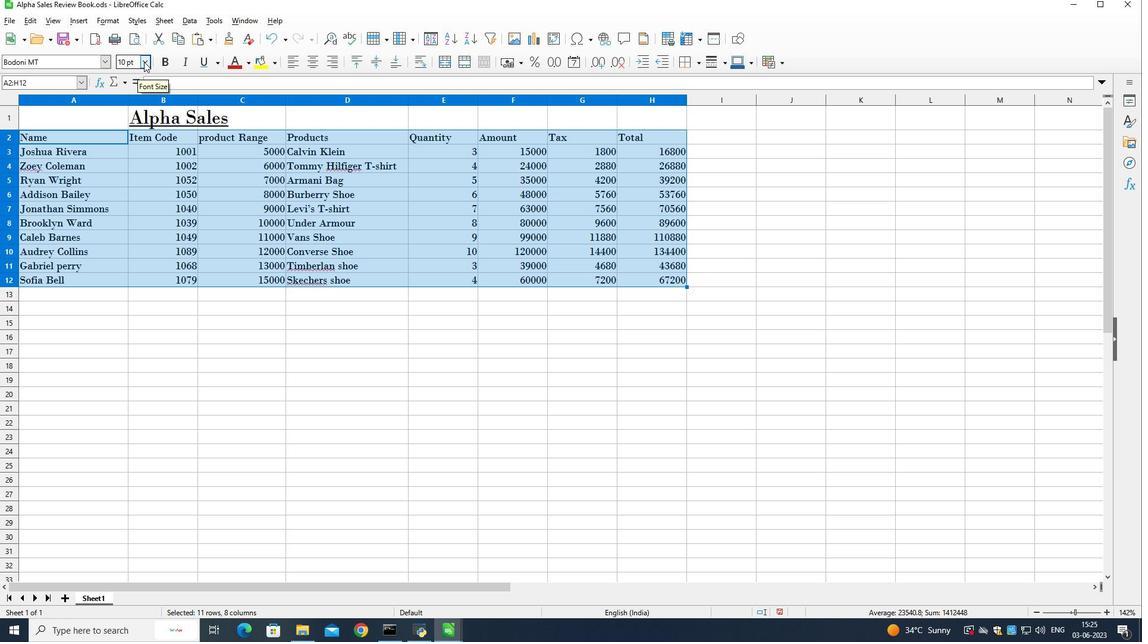 
Action: Mouse moved to (132, 163)
Screenshot: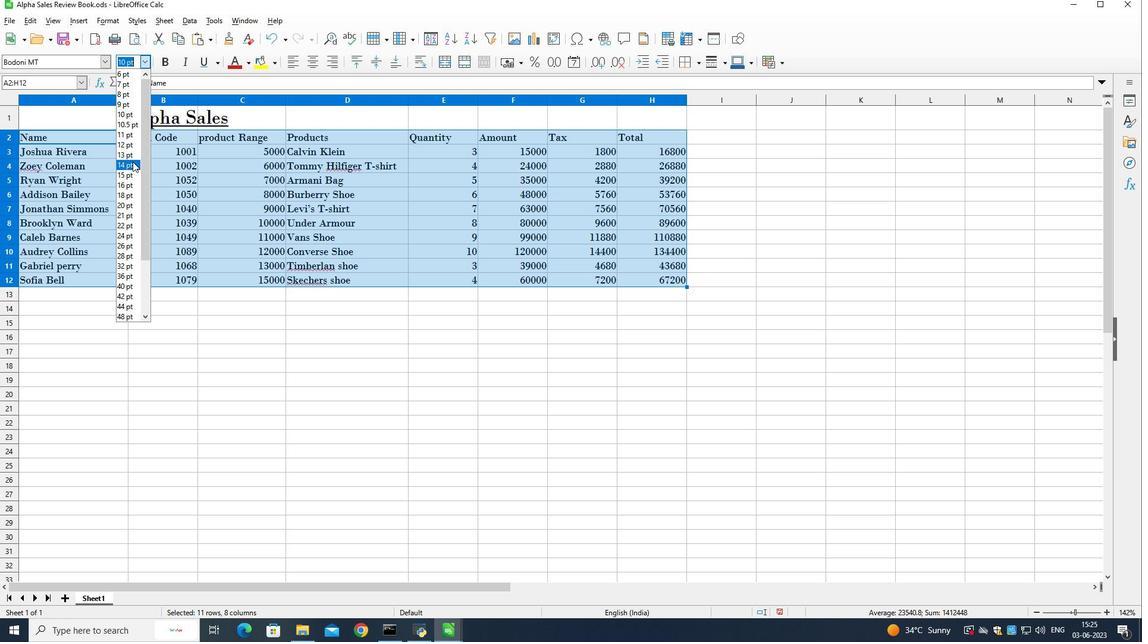 
Action: Mouse pressed left at (132, 163)
Screenshot: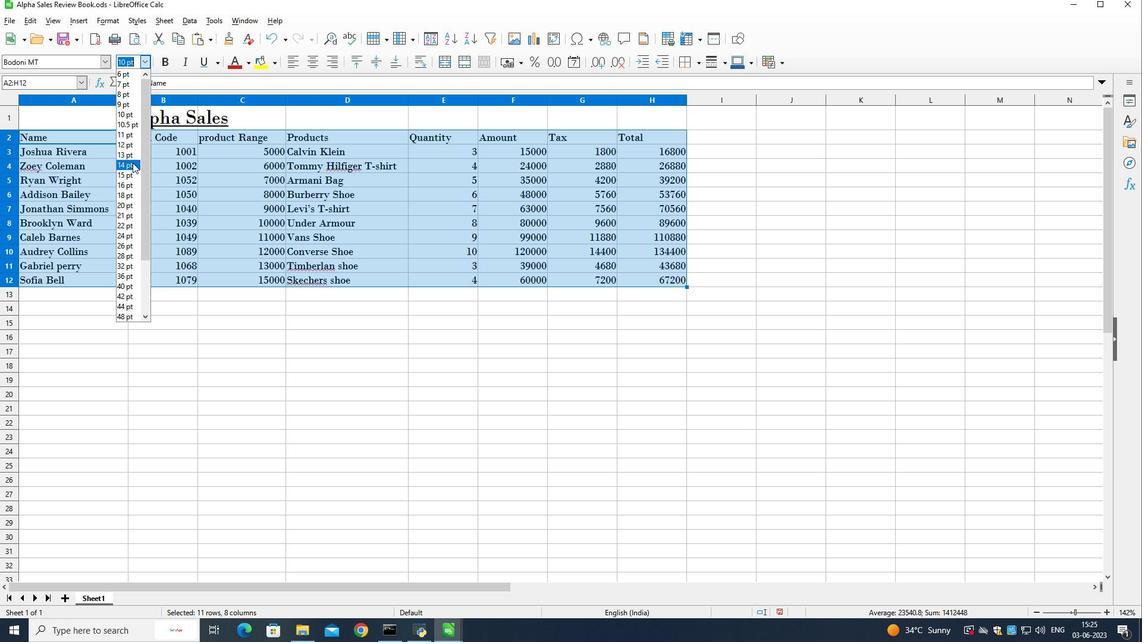
Action: Mouse moved to (238, 360)
Screenshot: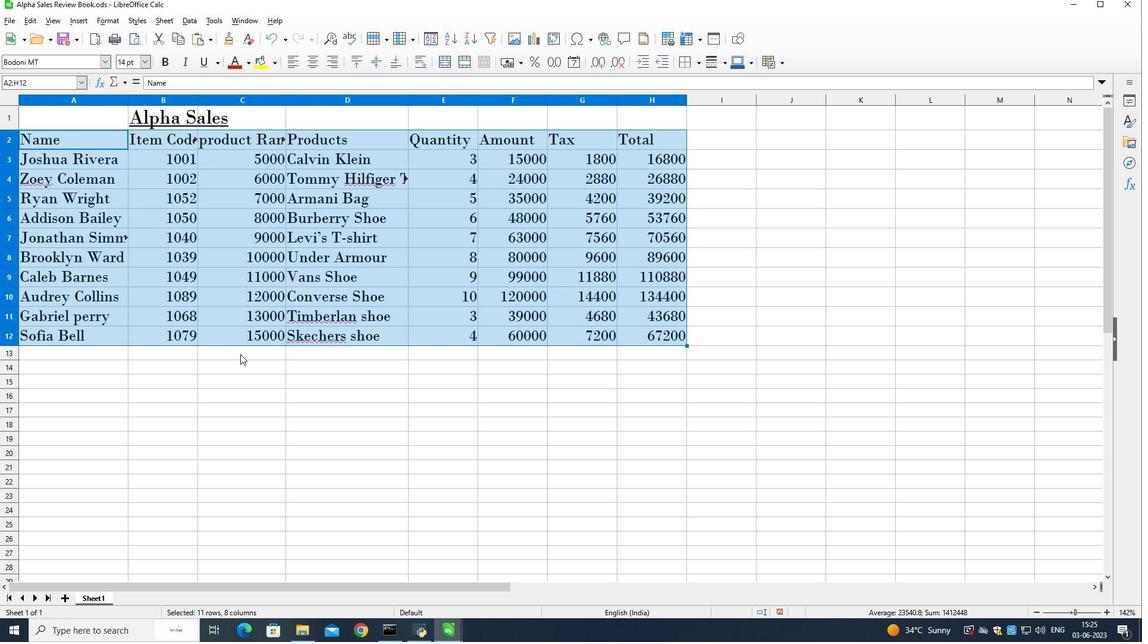 
Action: Mouse pressed left at (238, 360)
Screenshot: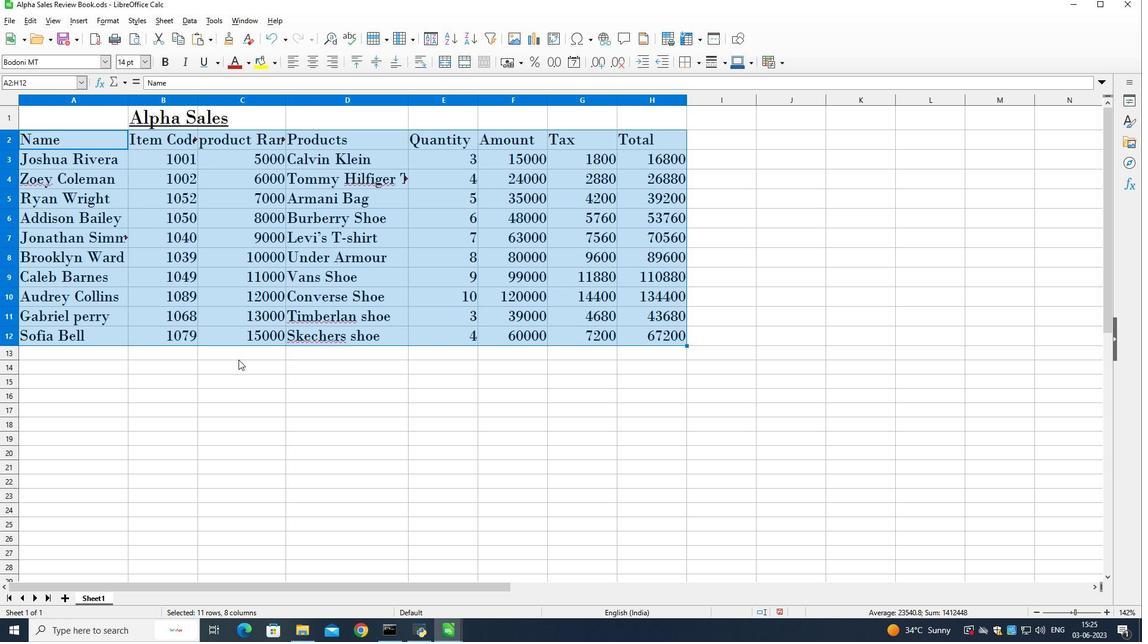 
Action: Mouse moved to (45, 116)
Screenshot: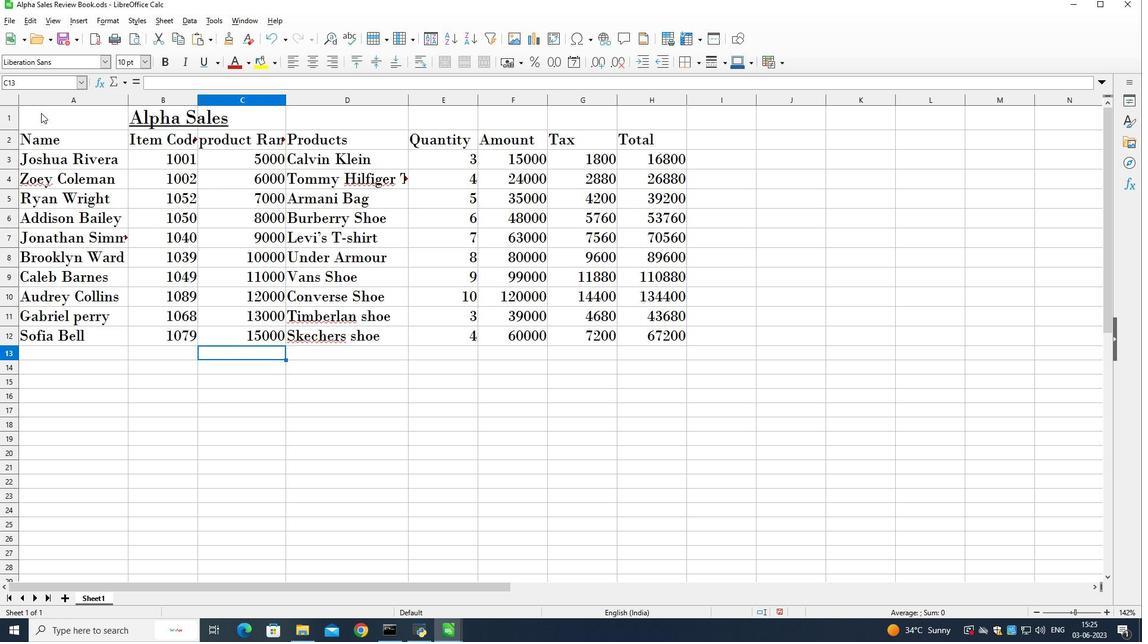 
Action: Mouse pressed left at (45, 116)
Screenshot: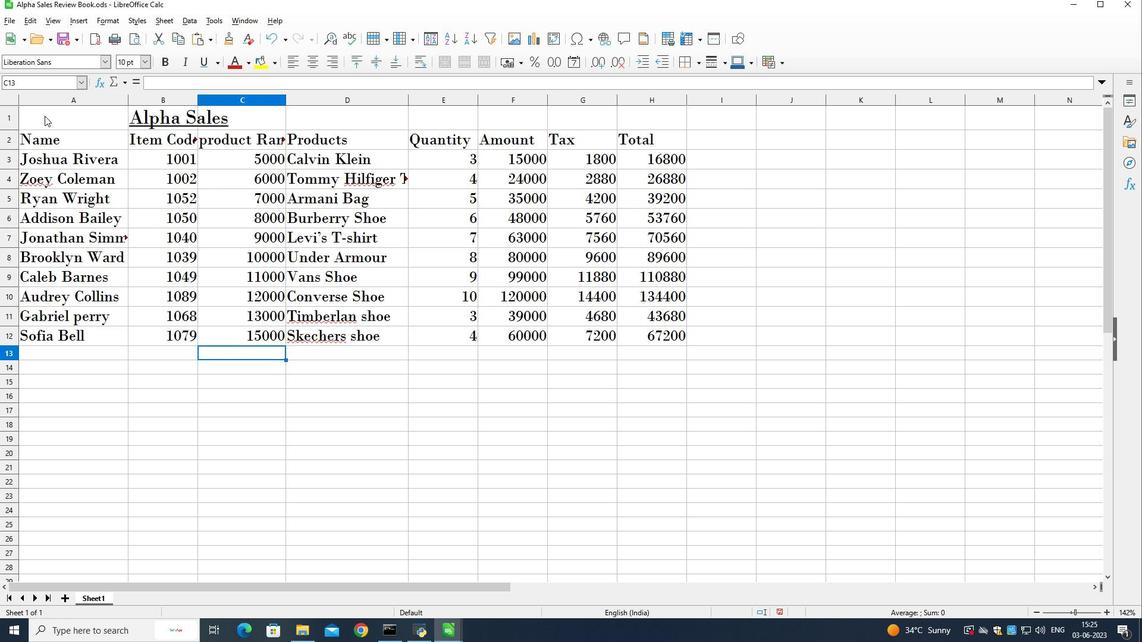 
Action: Mouse moved to (299, 65)
Screenshot: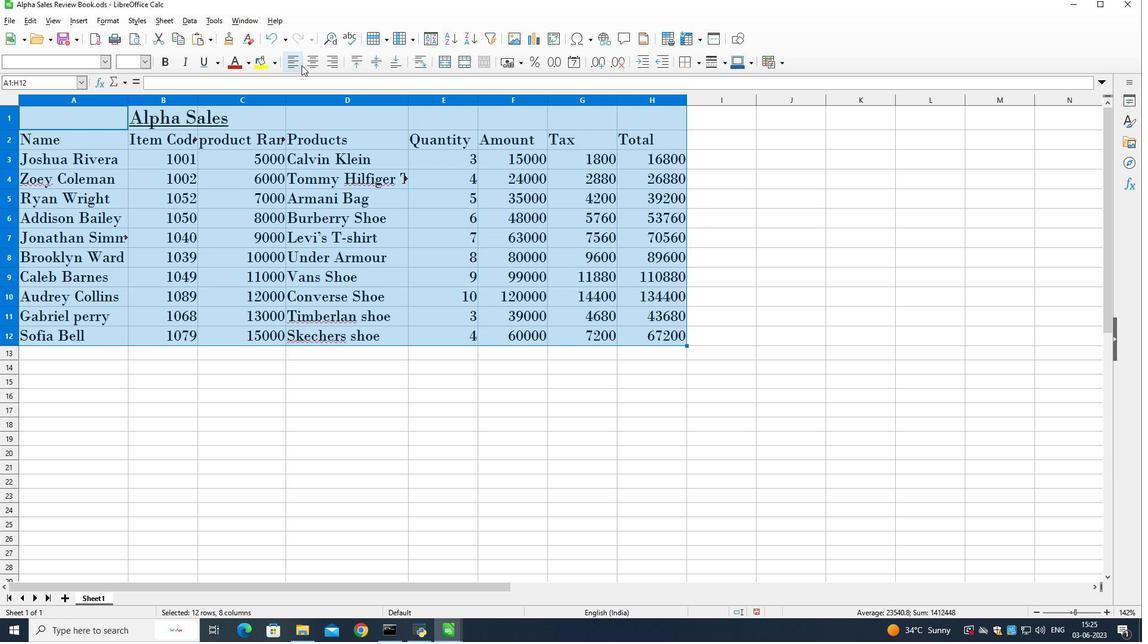 
Action: Mouse pressed left at (299, 65)
Screenshot: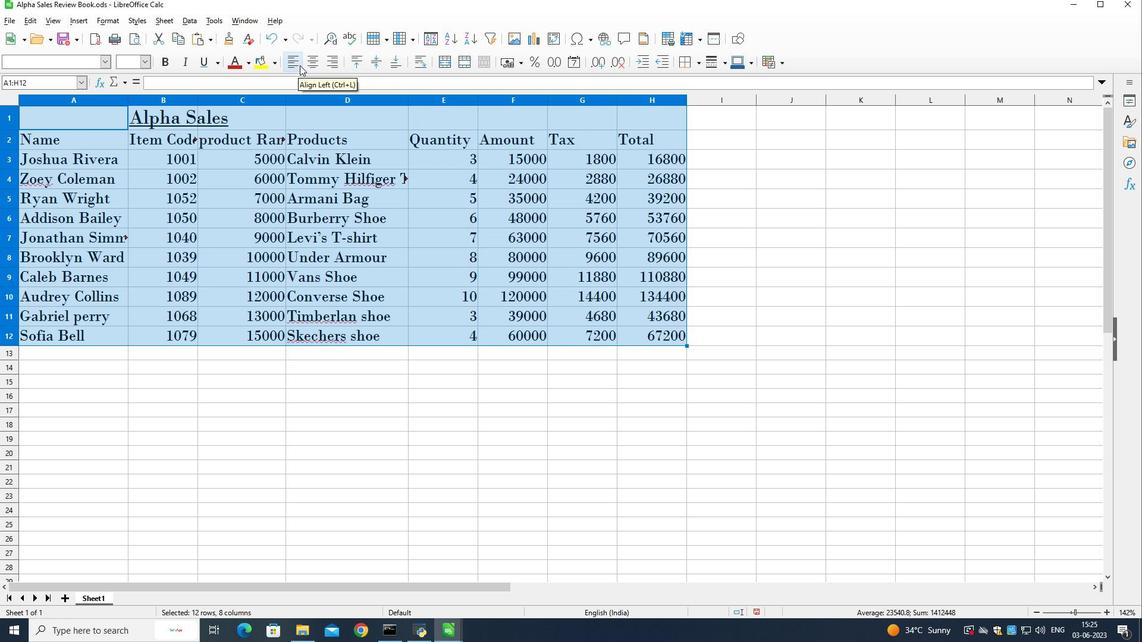 
Action: Mouse moved to (263, 368)
Screenshot: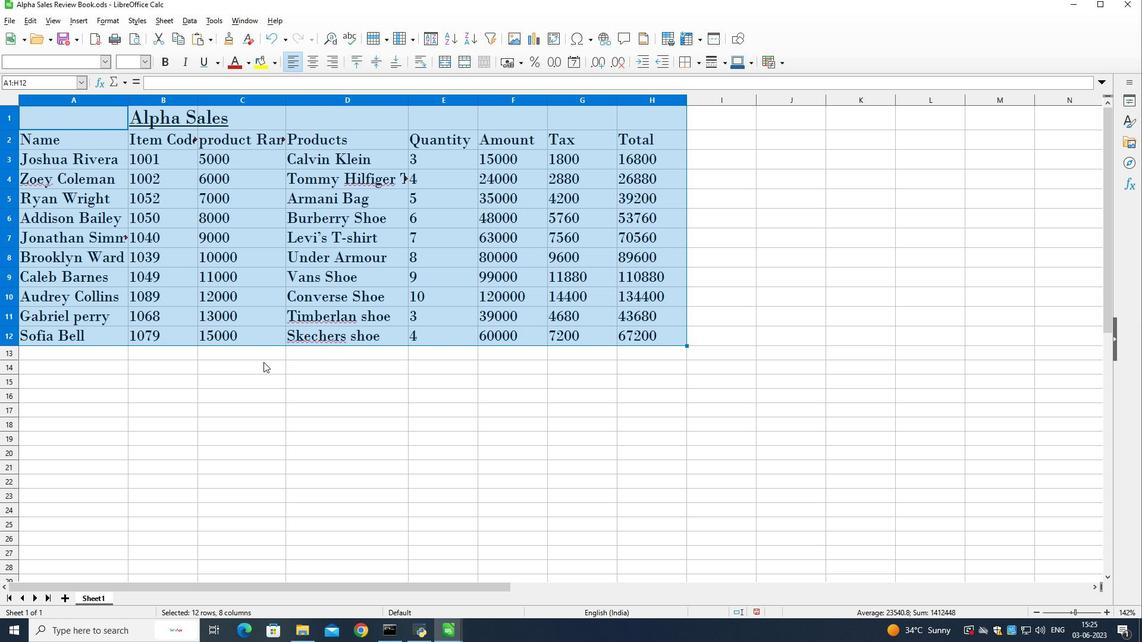 
Action: Mouse pressed left at (263, 368)
Screenshot: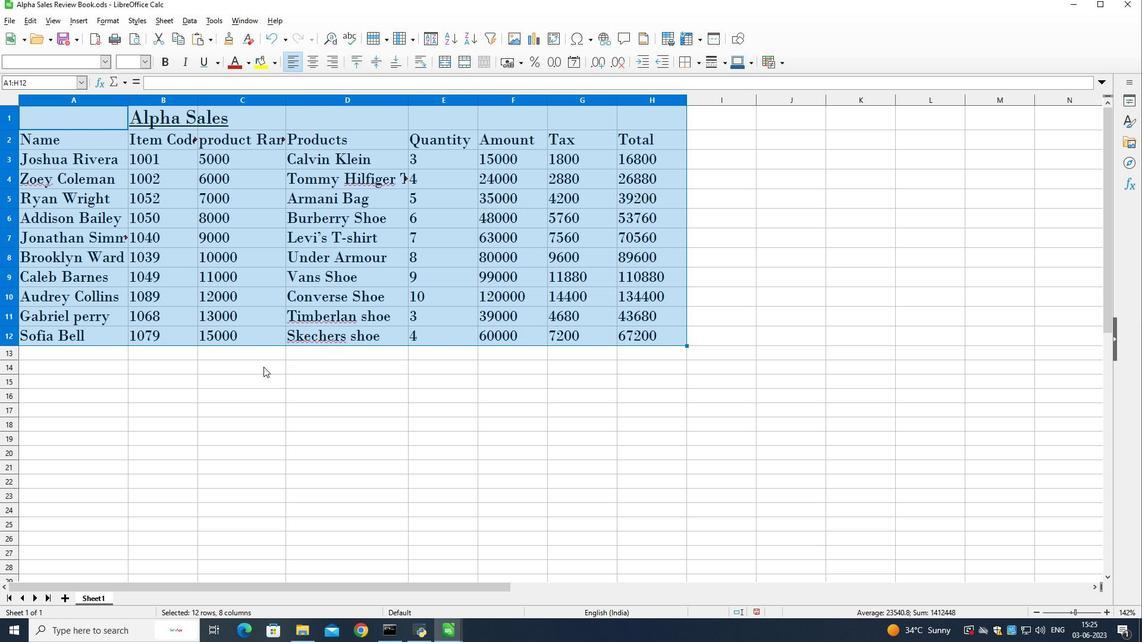 
Action: Mouse moved to (278, 330)
Screenshot: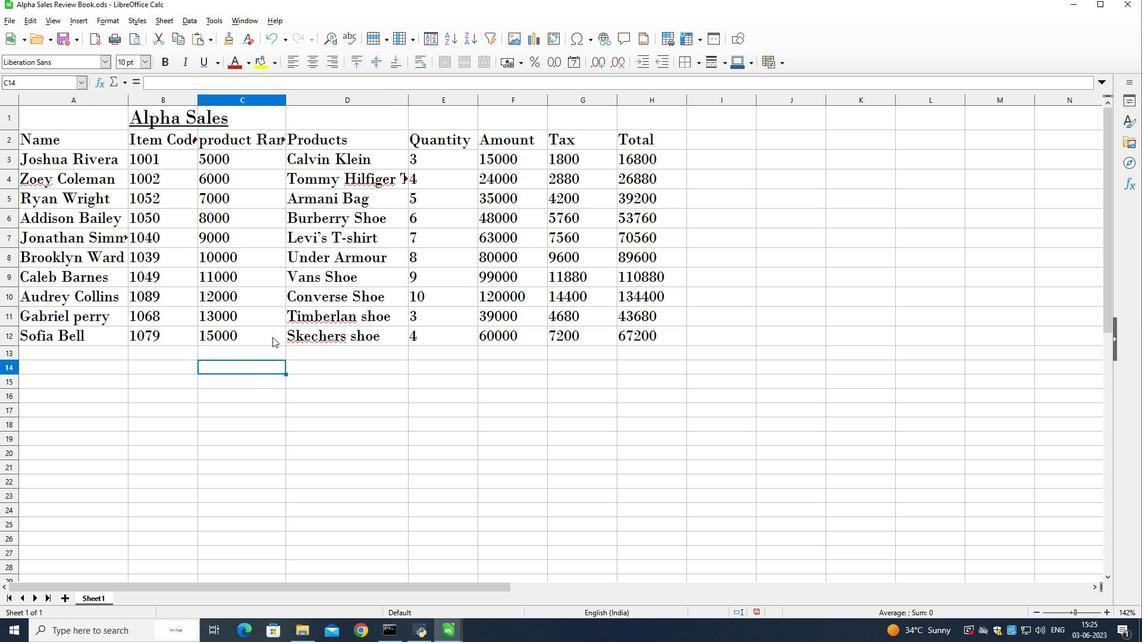 
